 Task: Look for products in the category "More Meals & Sides" from Blount only.
Action: Mouse moved to (19, 143)
Screenshot: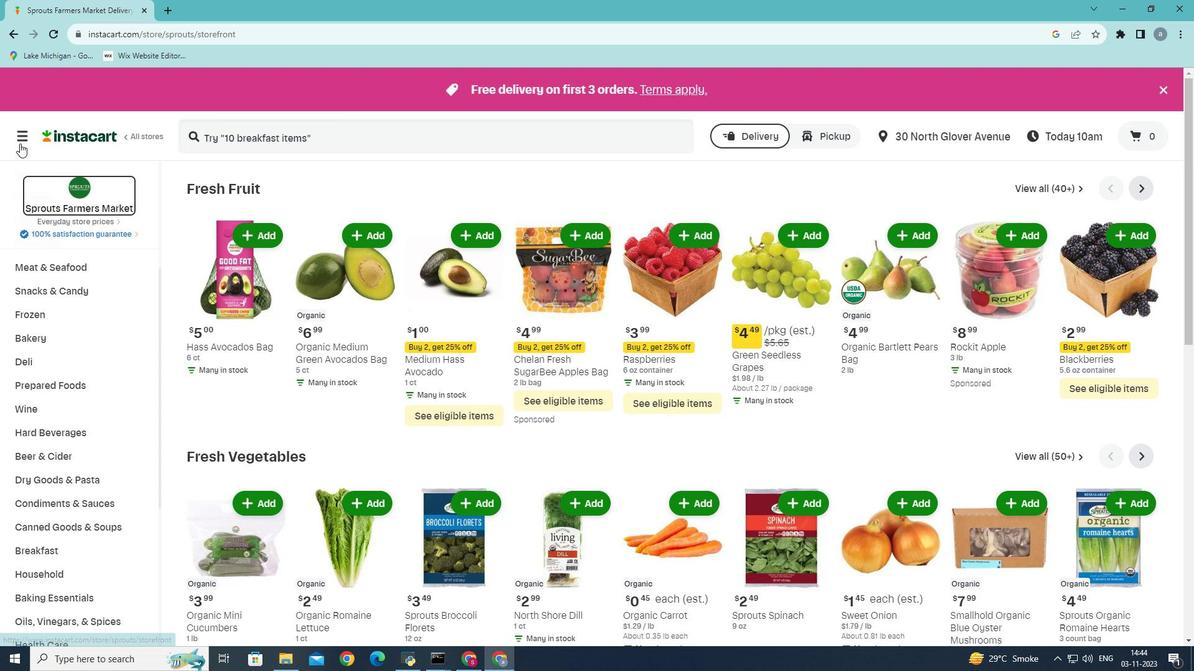 
Action: Mouse pressed left at (19, 143)
Screenshot: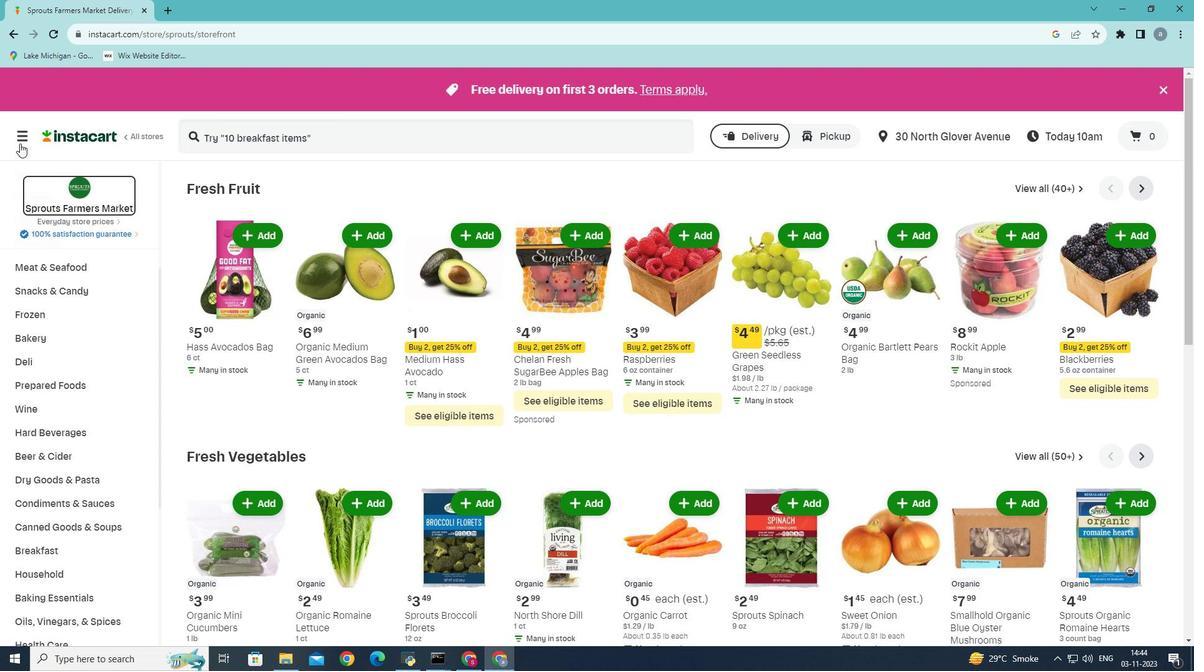 
Action: Mouse moved to (44, 337)
Screenshot: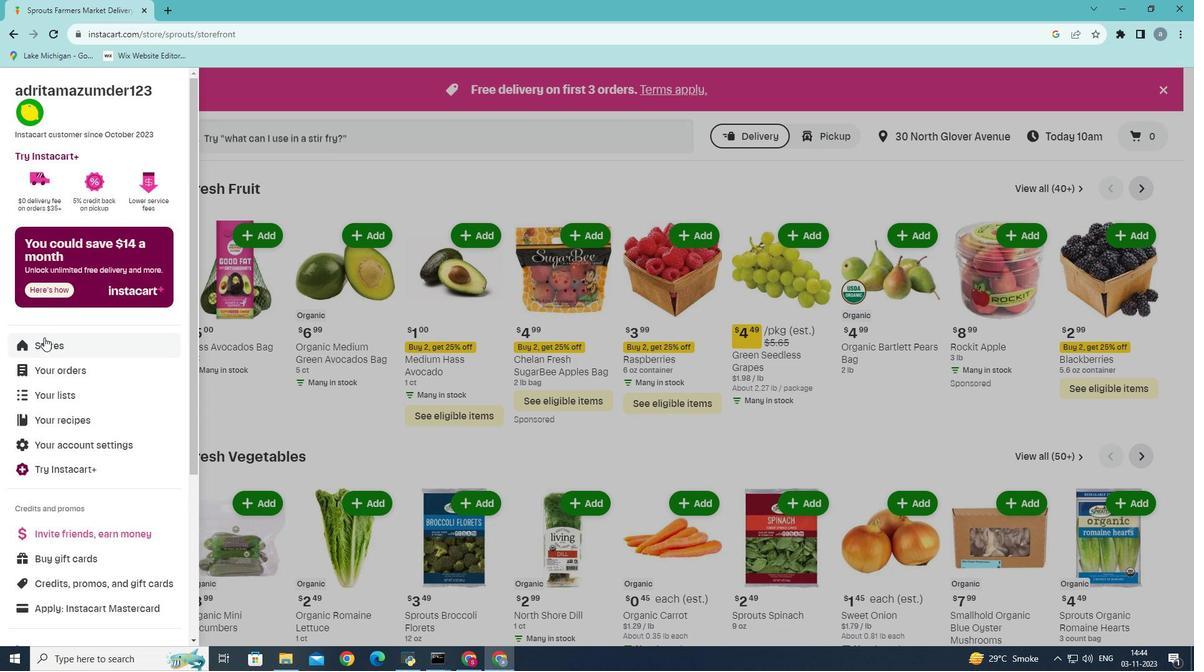 
Action: Mouse pressed left at (44, 337)
Screenshot: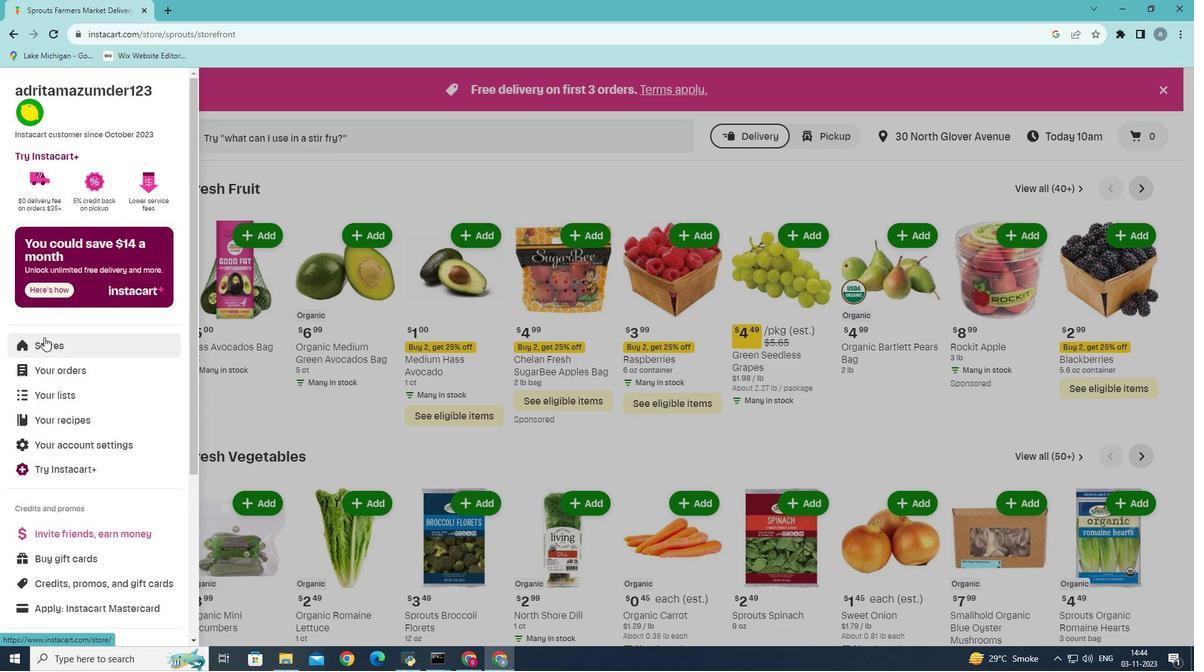 
Action: Mouse moved to (288, 149)
Screenshot: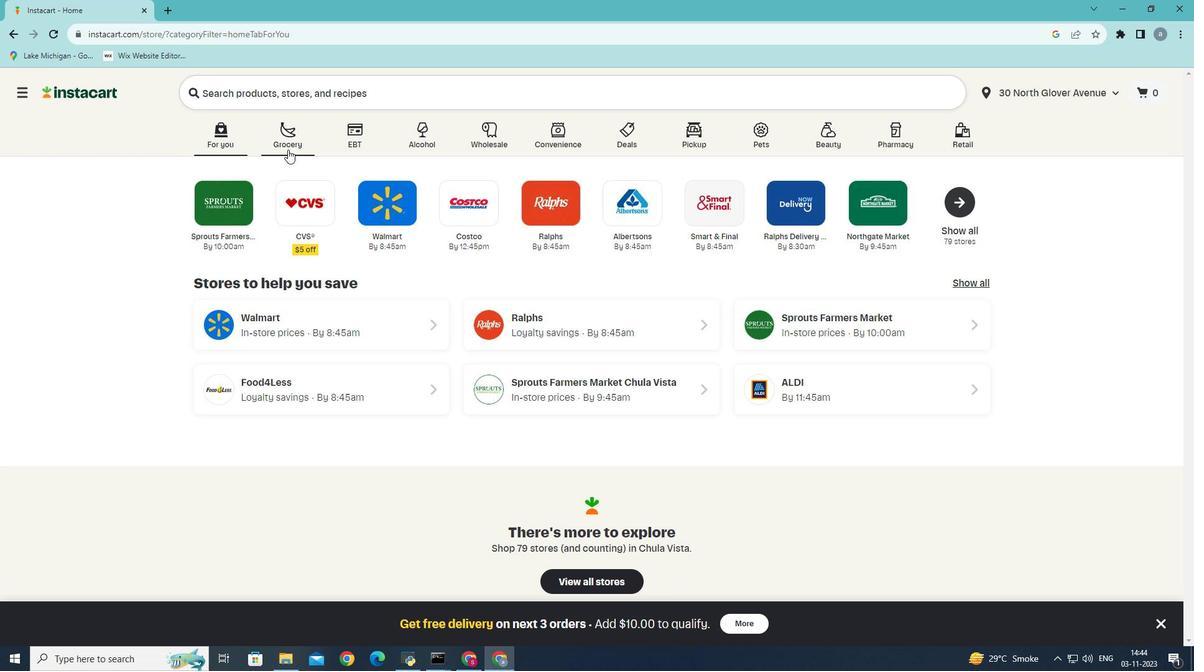 
Action: Mouse pressed left at (288, 149)
Screenshot: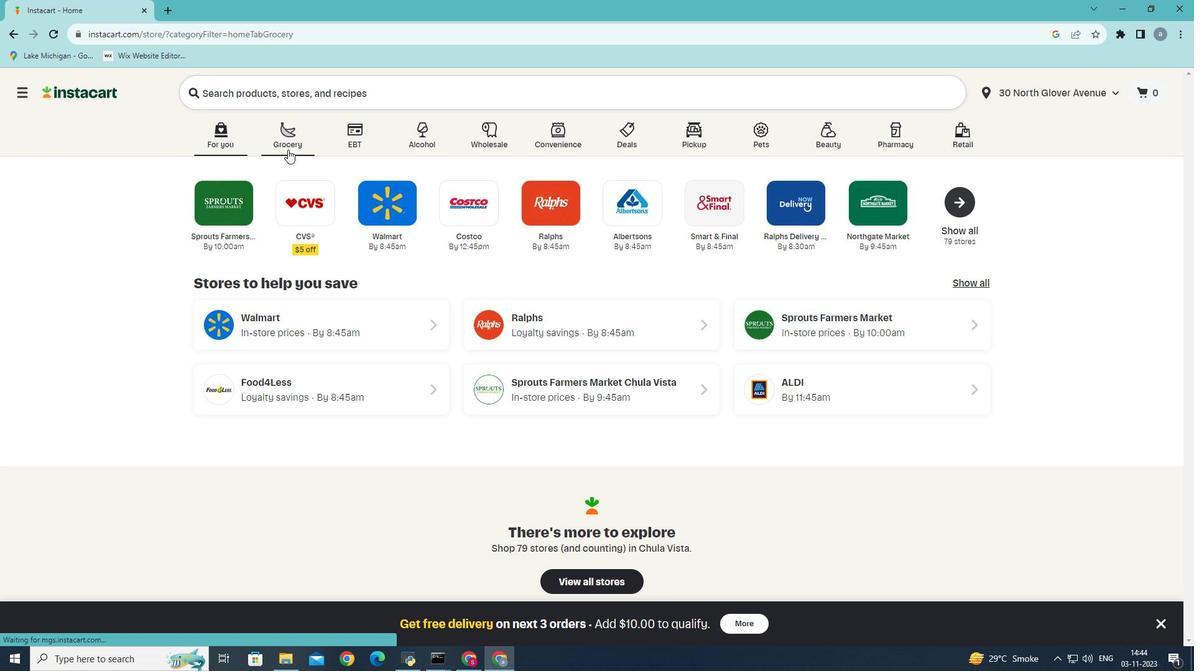 
Action: Mouse pressed left at (288, 149)
Screenshot: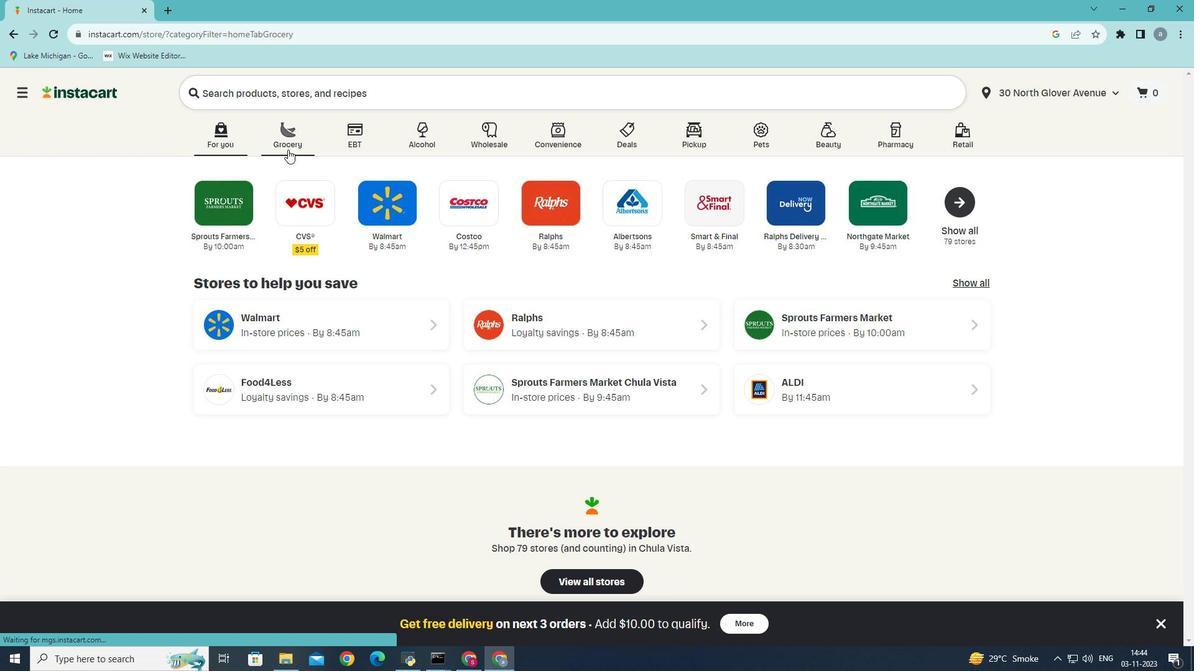 
Action: Mouse moved to (288, 358)
Screenshot: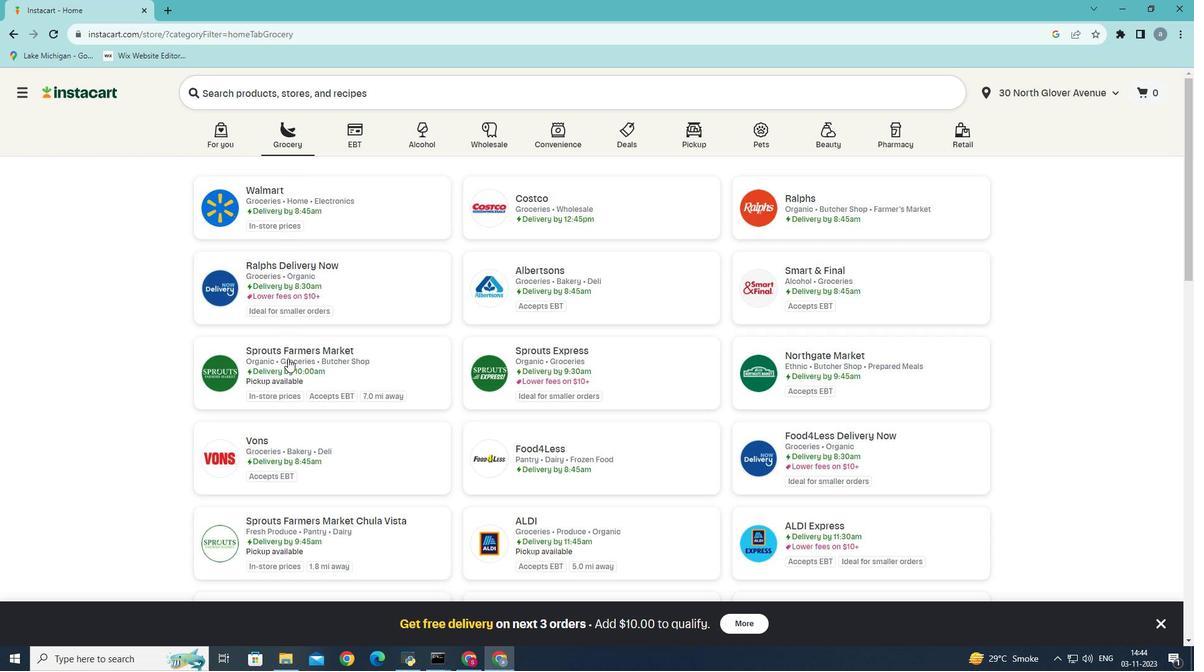 
Action: Mouse pressed left at (288, 358)
Screenshot: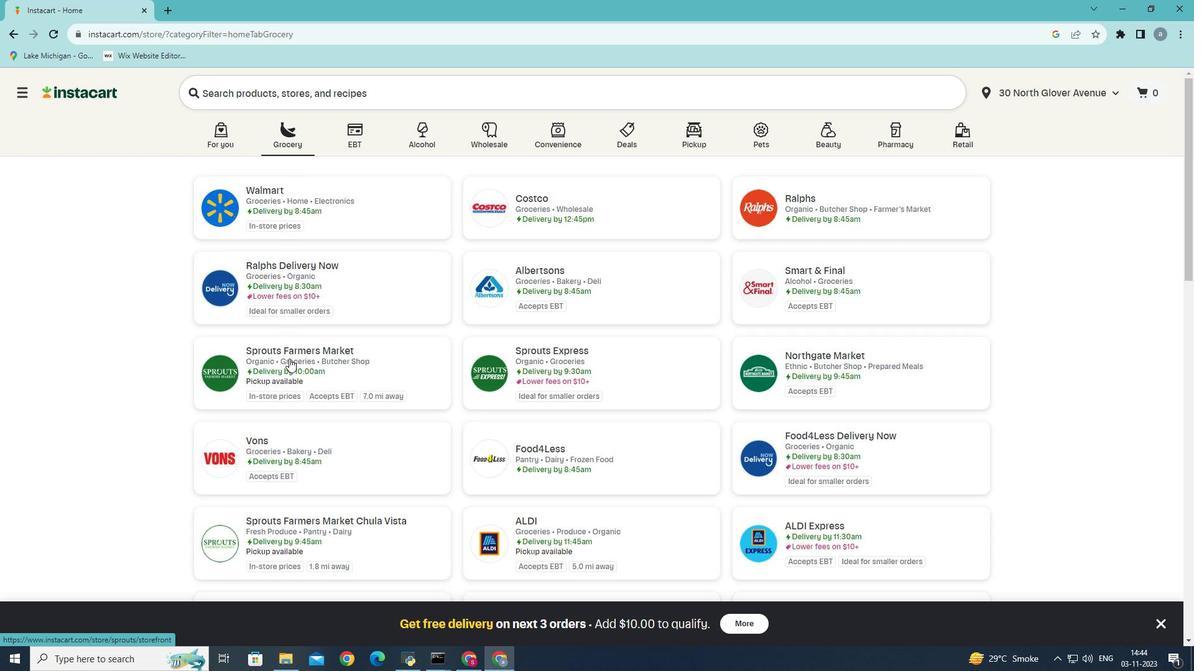 
Action: Mouse moved to (77, 561)
Screenshot: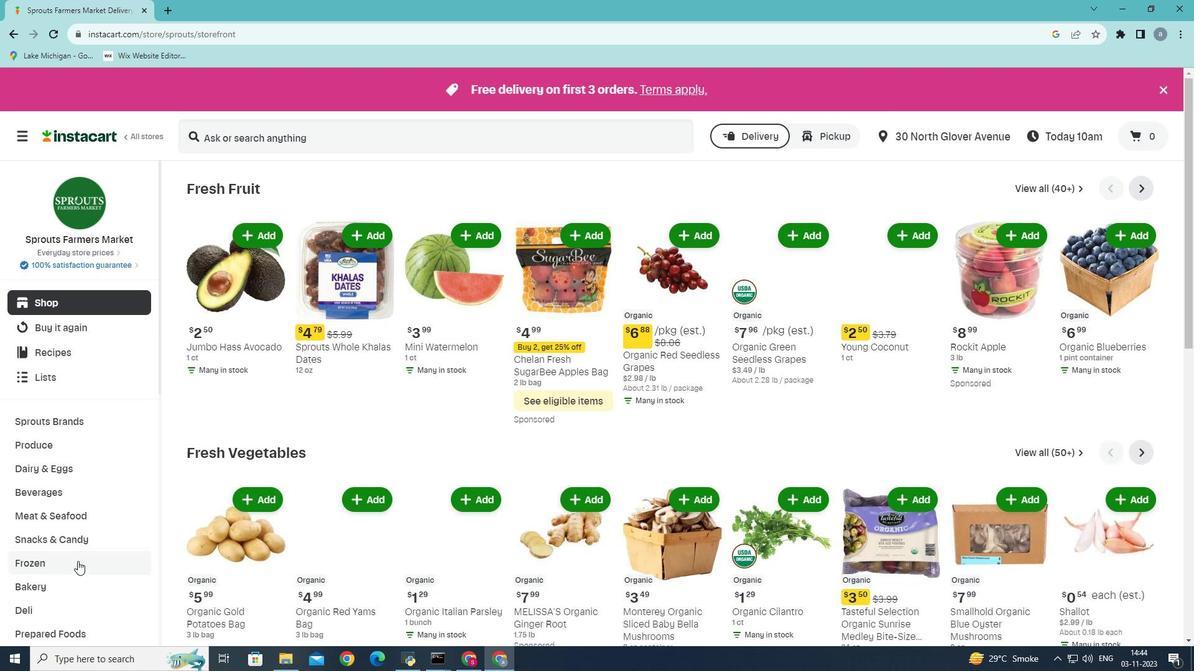 
Action: Mouse scrolled (77, 561) with delta (0, 0)
Screenshot: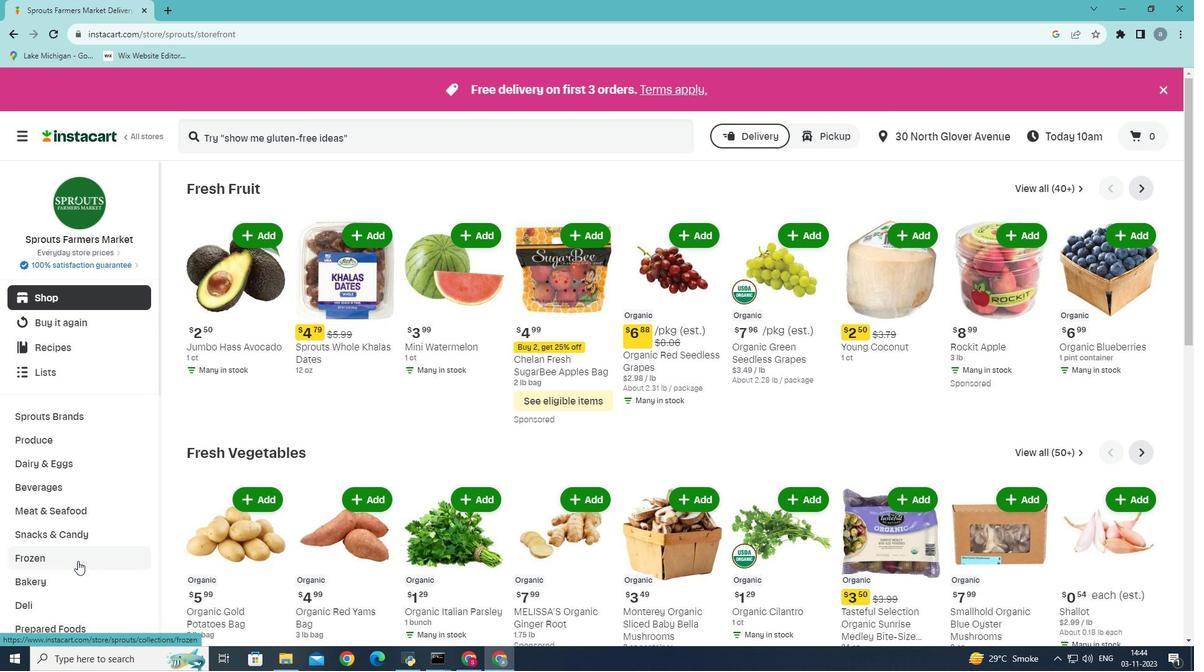
Action: Mouse moved to (65, 568)
Screenshot: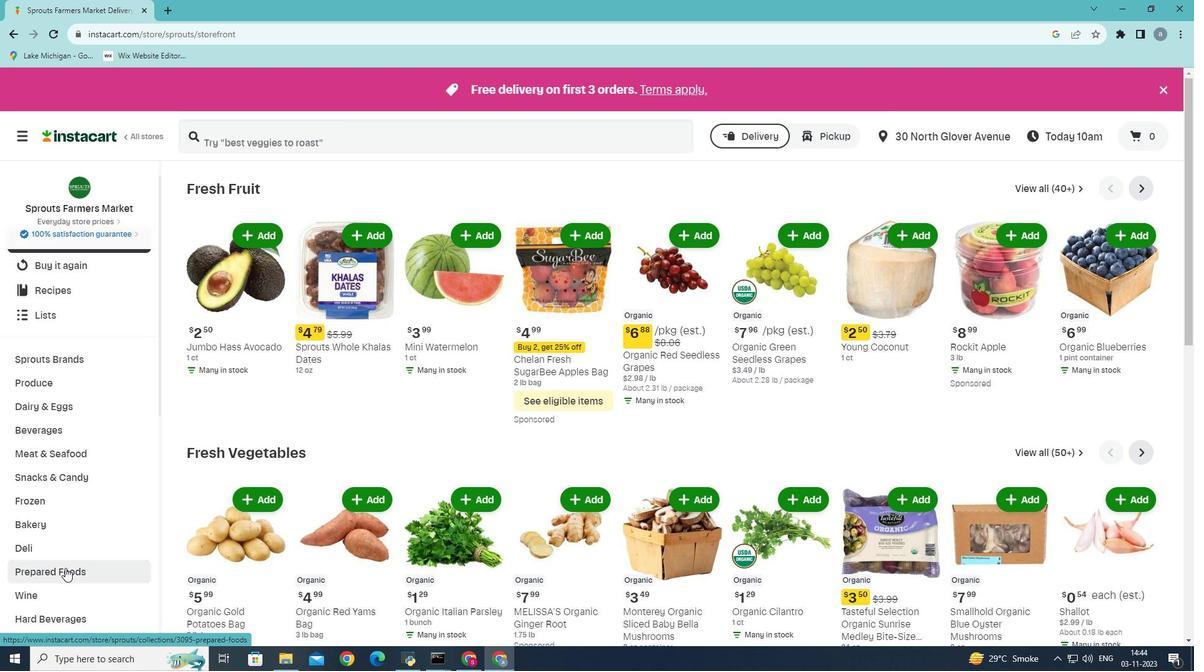 
Action: Mouse pressed left at (65, 568)
Screenshot: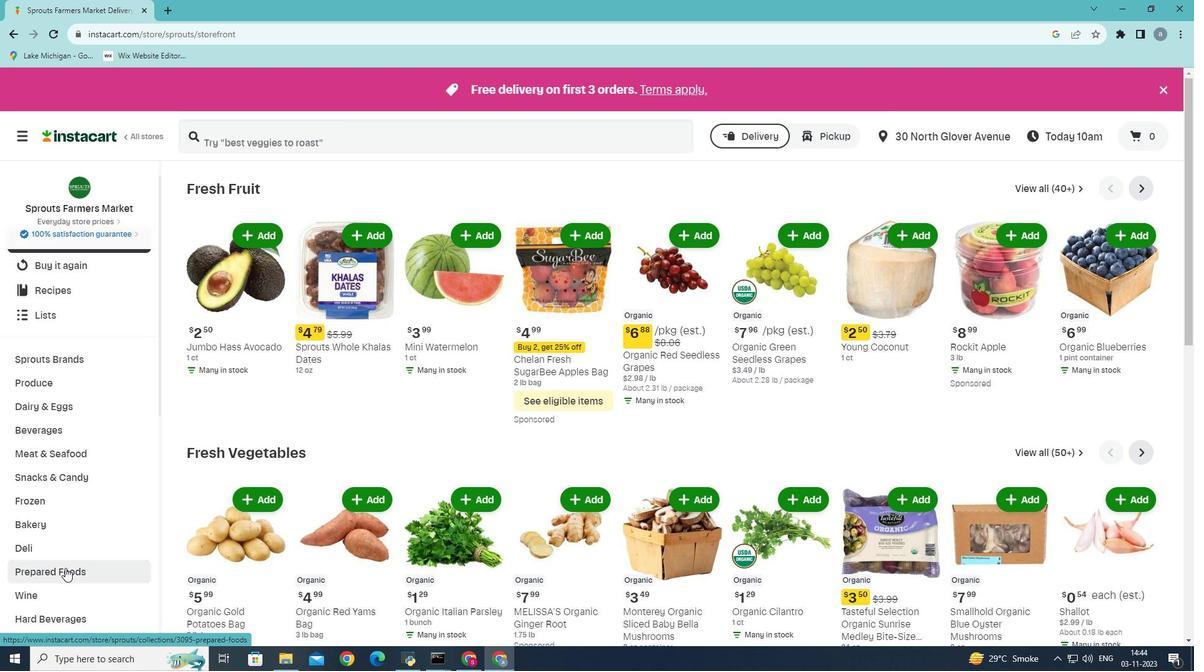 
Action: Mouse pressed left at (65, 568)
Screenshot: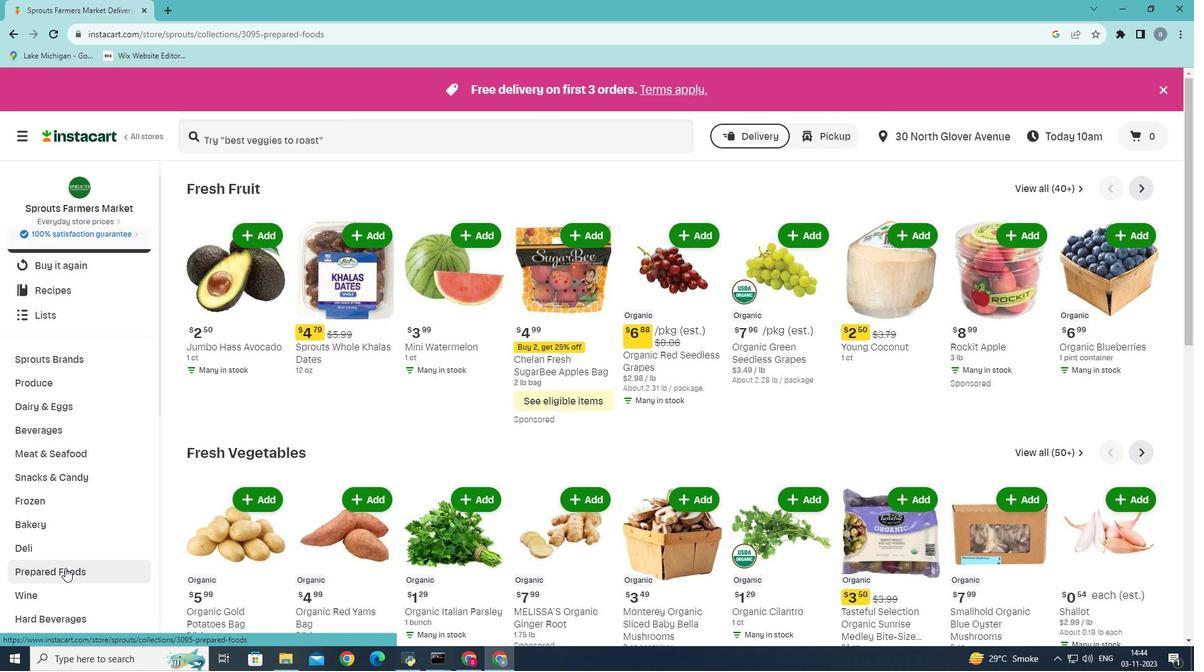 
Action: Mouse moved to (459, 222)
Screenshot: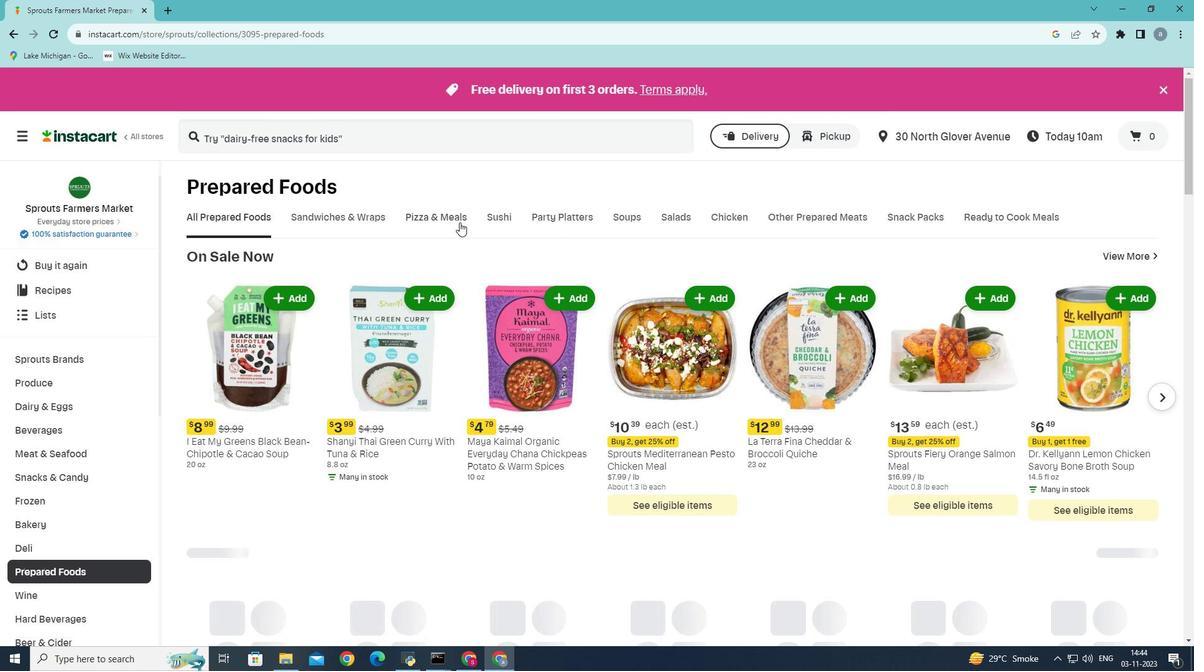 
Action: Mouse pressed left at (459, 222)
Screenshot: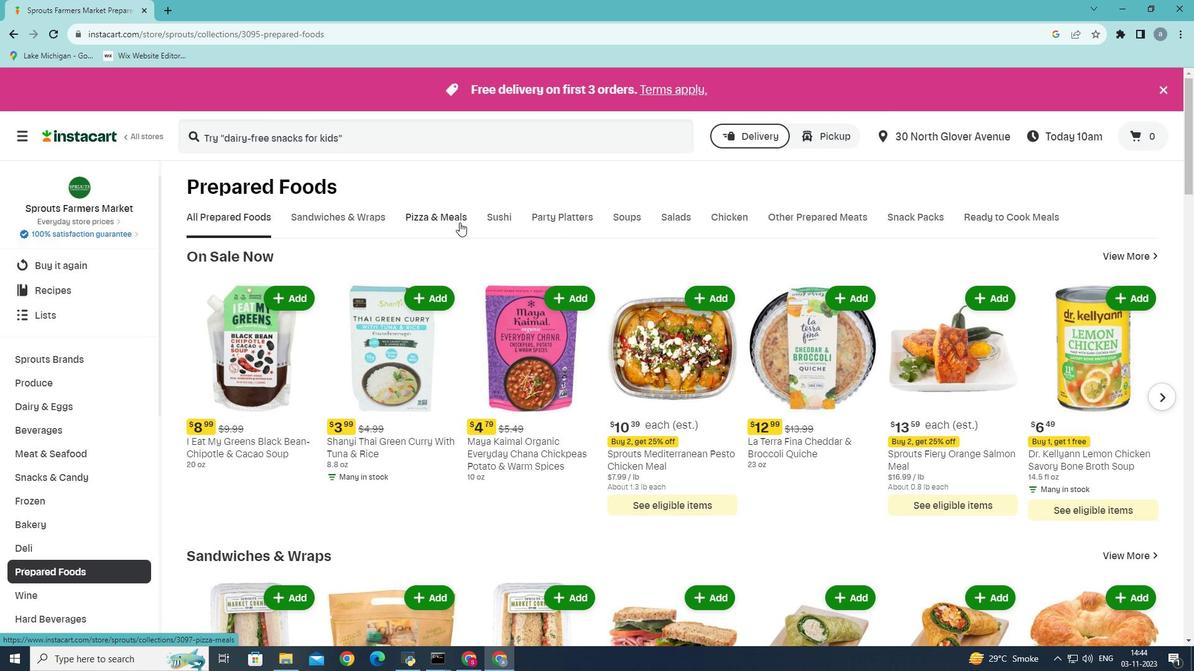 
Action: Mouse moved to (860, 268)
Screenshot: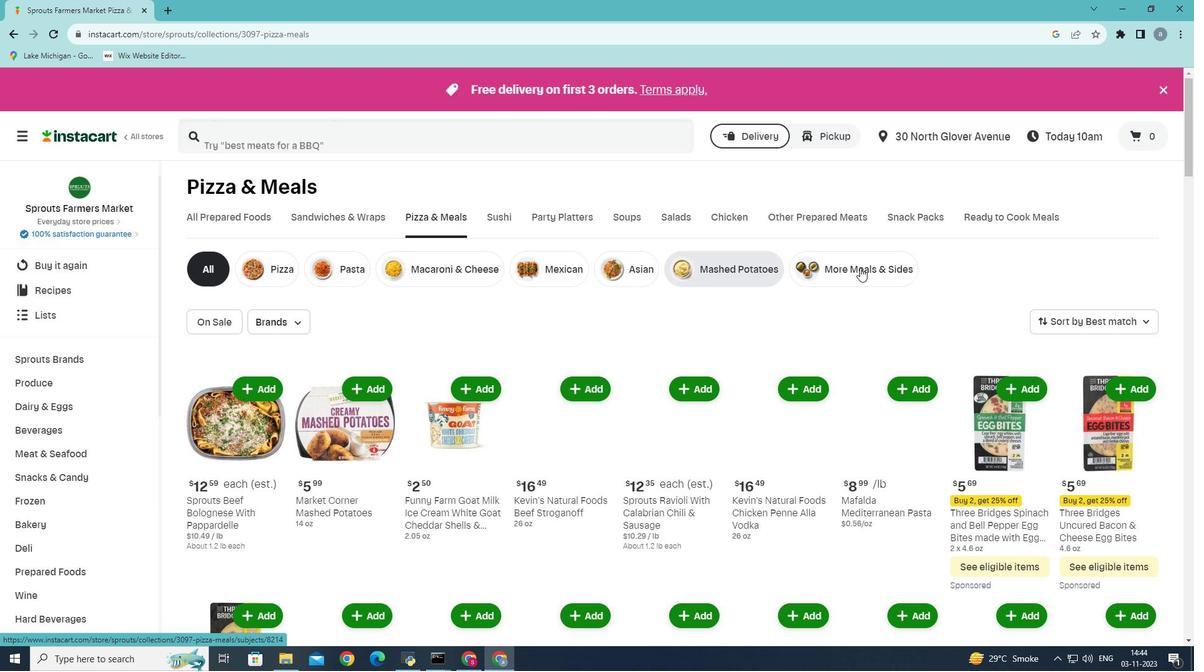 
Action: Mouse pressed left at (860, 268)
Screenshot: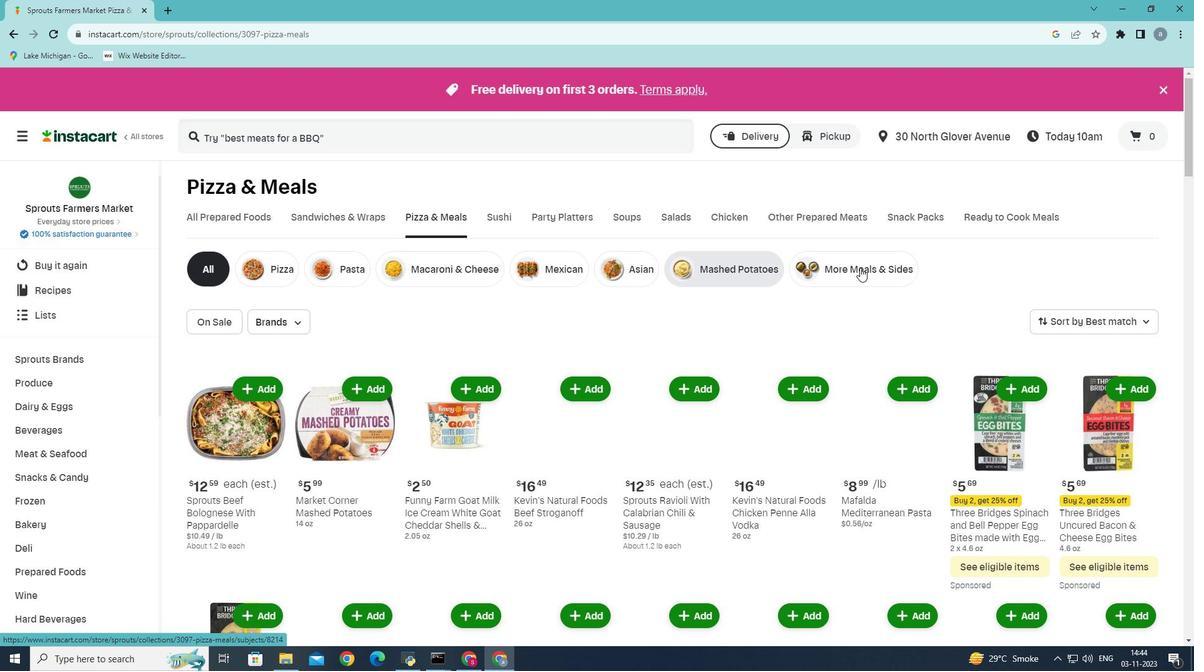 
Action: Mouse pressed left at (860, 268)
Screenshot: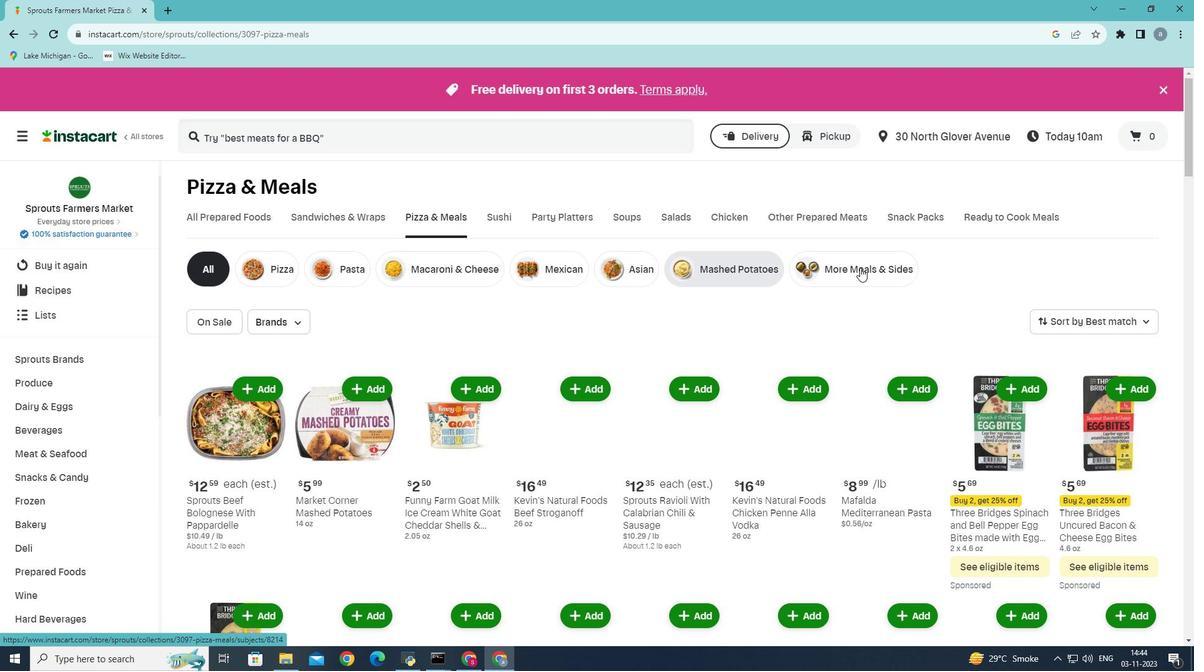 
Action: Mouse moved to (296, 322)
Screenshot: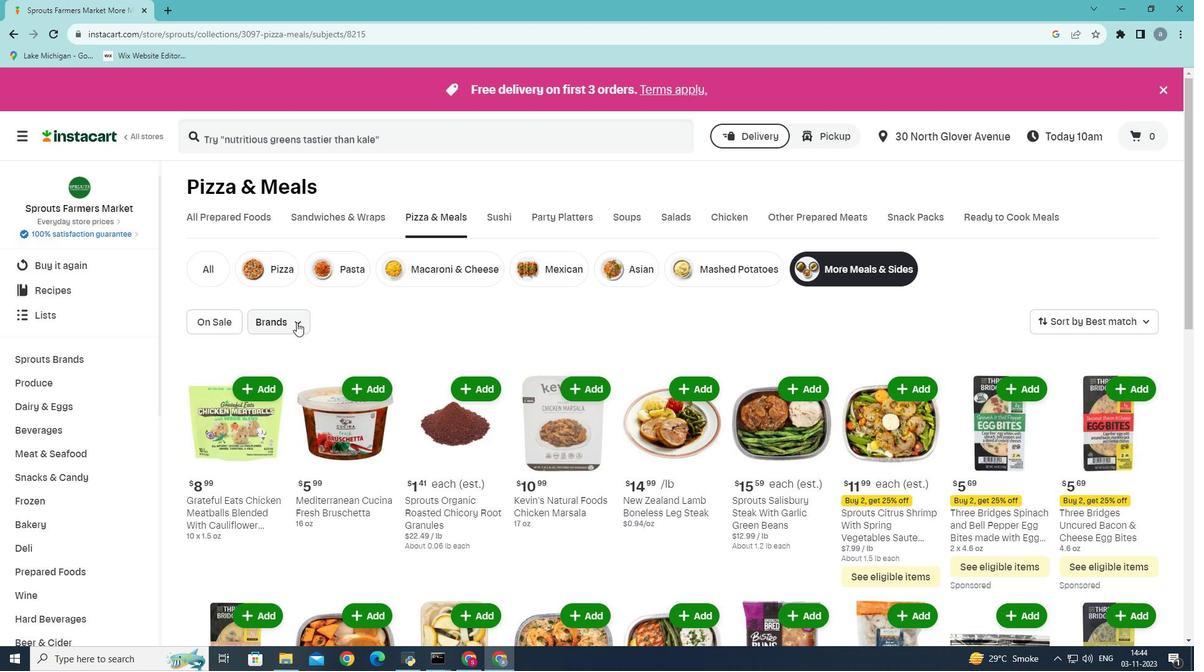 
Action: Mouse pressed left at (296, 322)
Screenshot: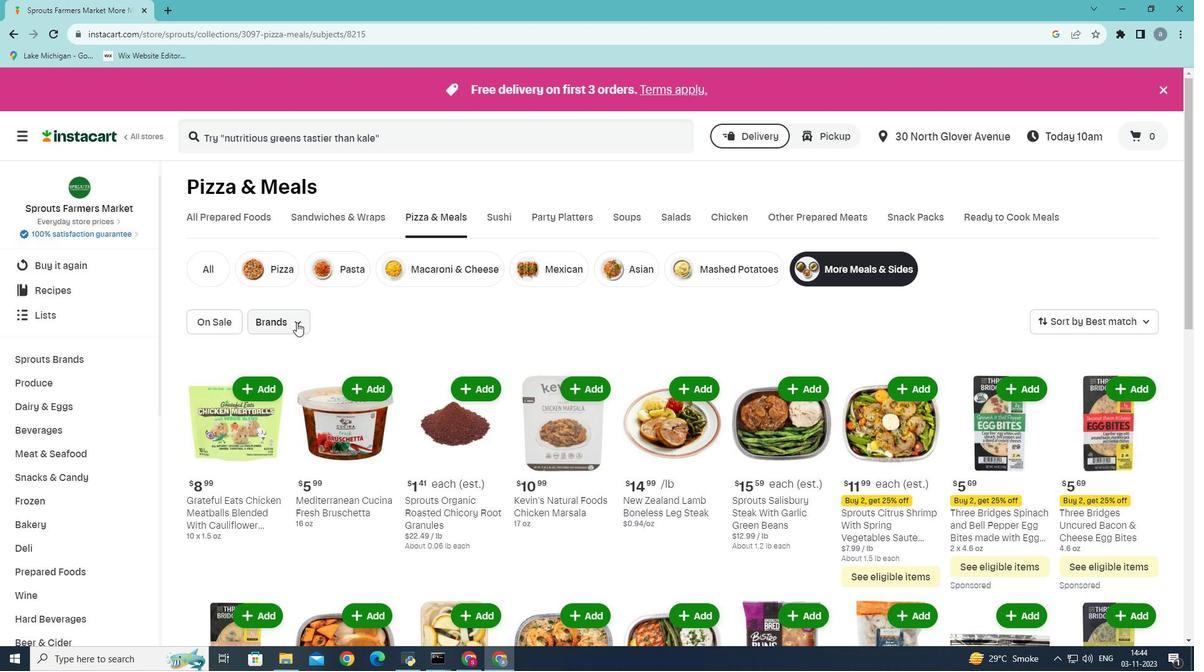 
Action: Mouse moved to (305, 465)
Screenshot: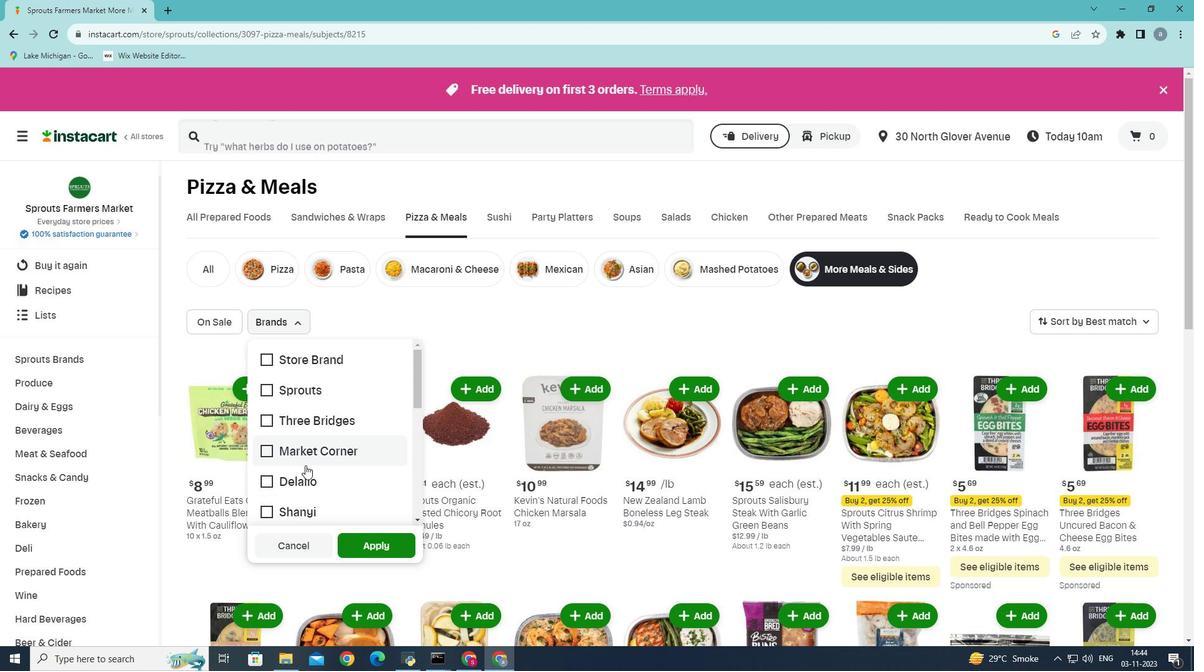
Action: Mouse scrolled (305, 465) with delta (0, 0)
Screenshot: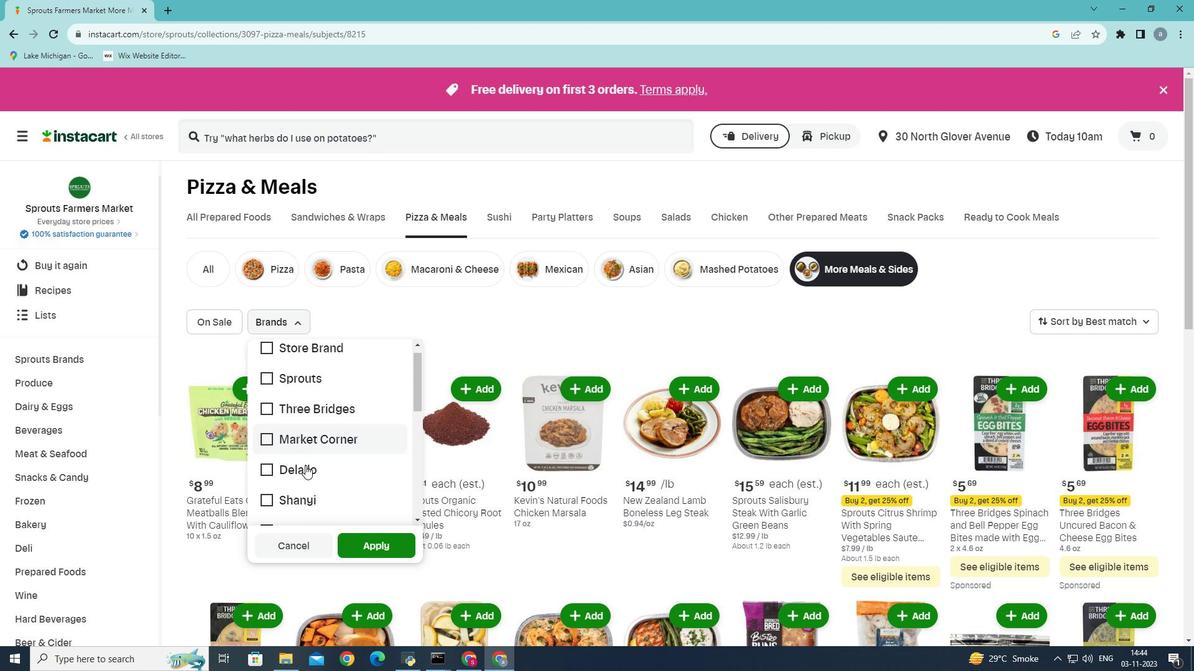 
Action: Mouse scrolled (305, 465) with delta (0, 0)
Screenshot: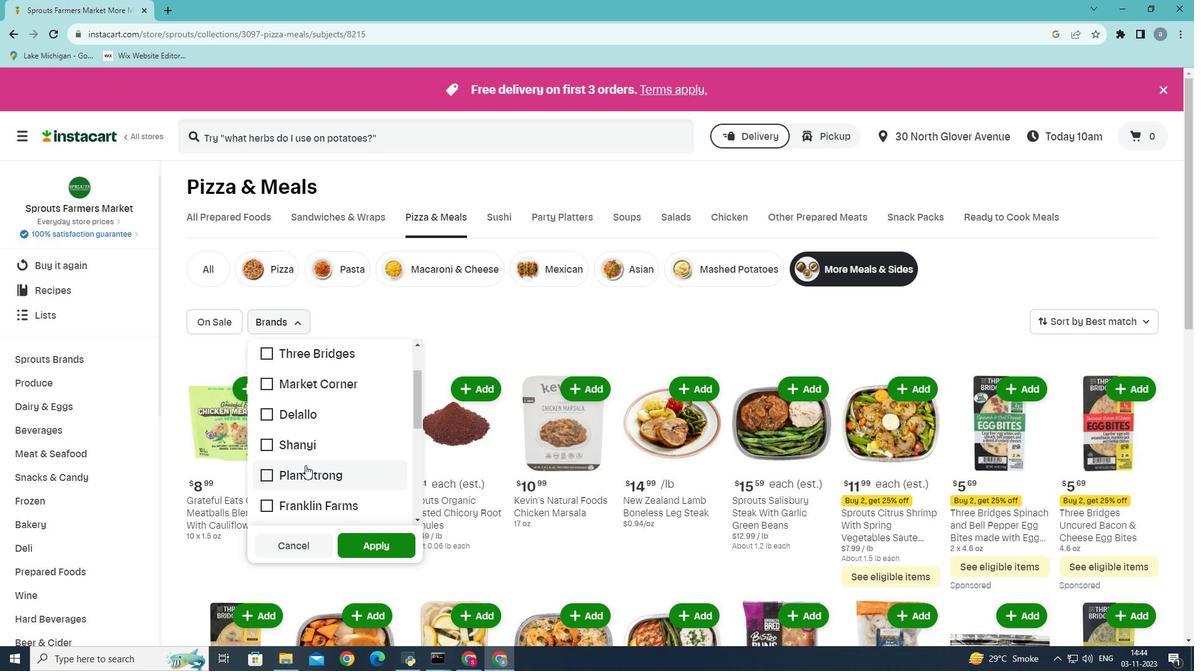 
Action: Mouse scrolled (305, 465) with delta (0, 0)
Screenshot: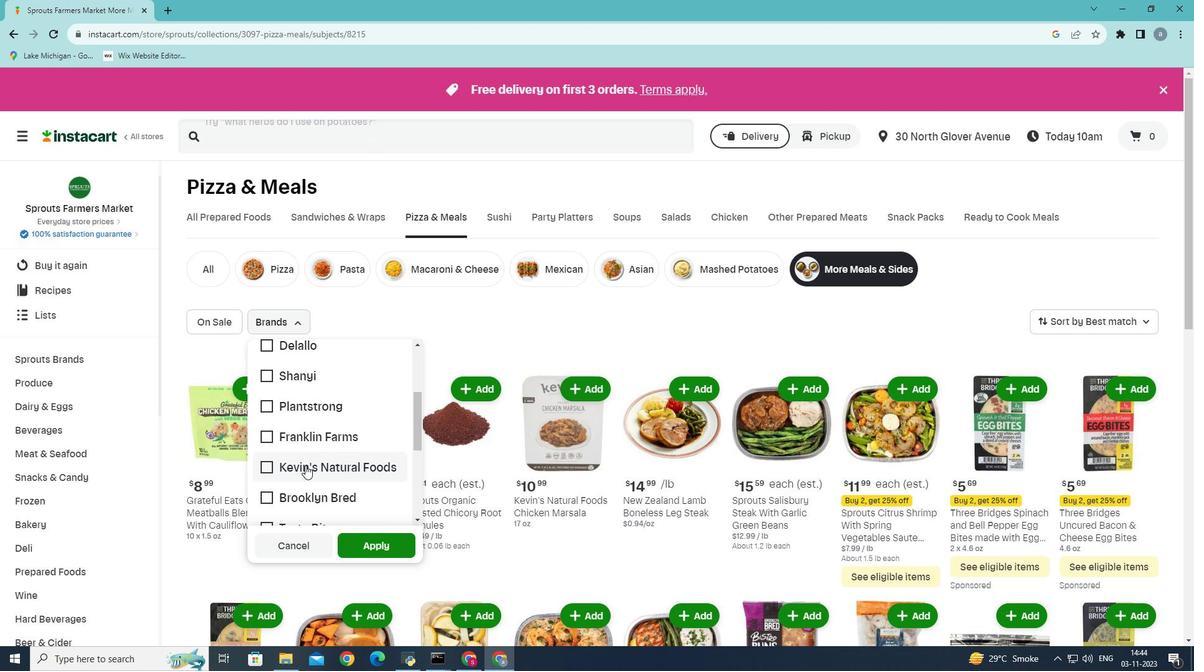 
Action: Mouse moved to (306, 464)
Screenshot: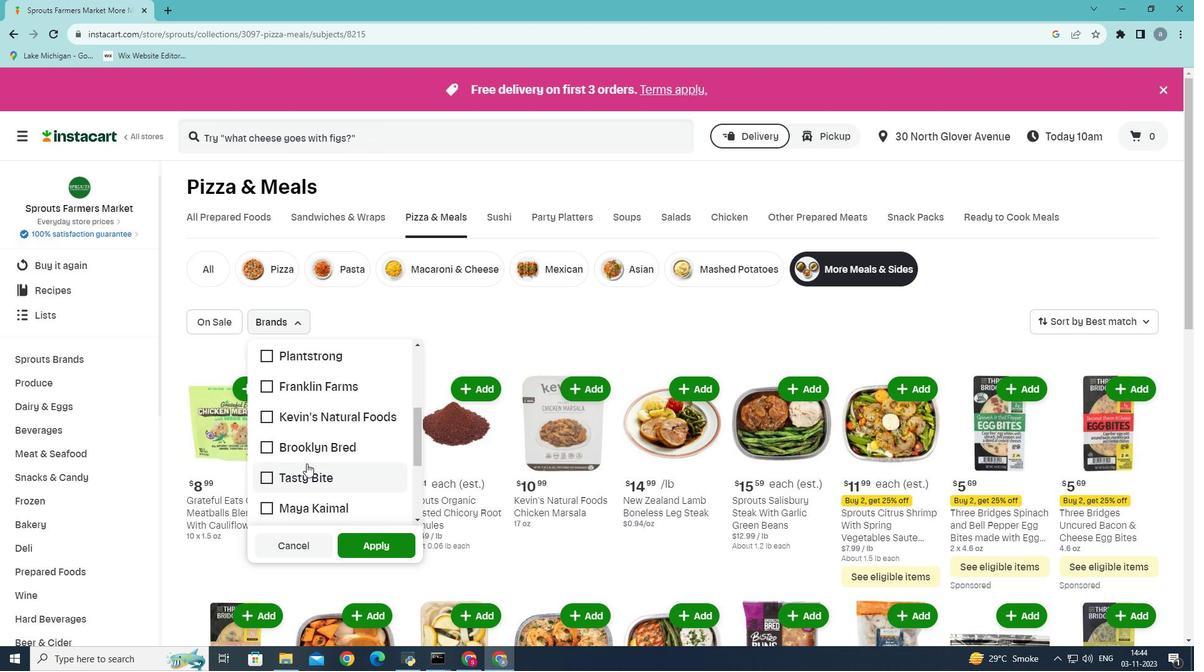 
Action: Mouse scrolled (306, 463) with delta (0, 0)
Screenshot: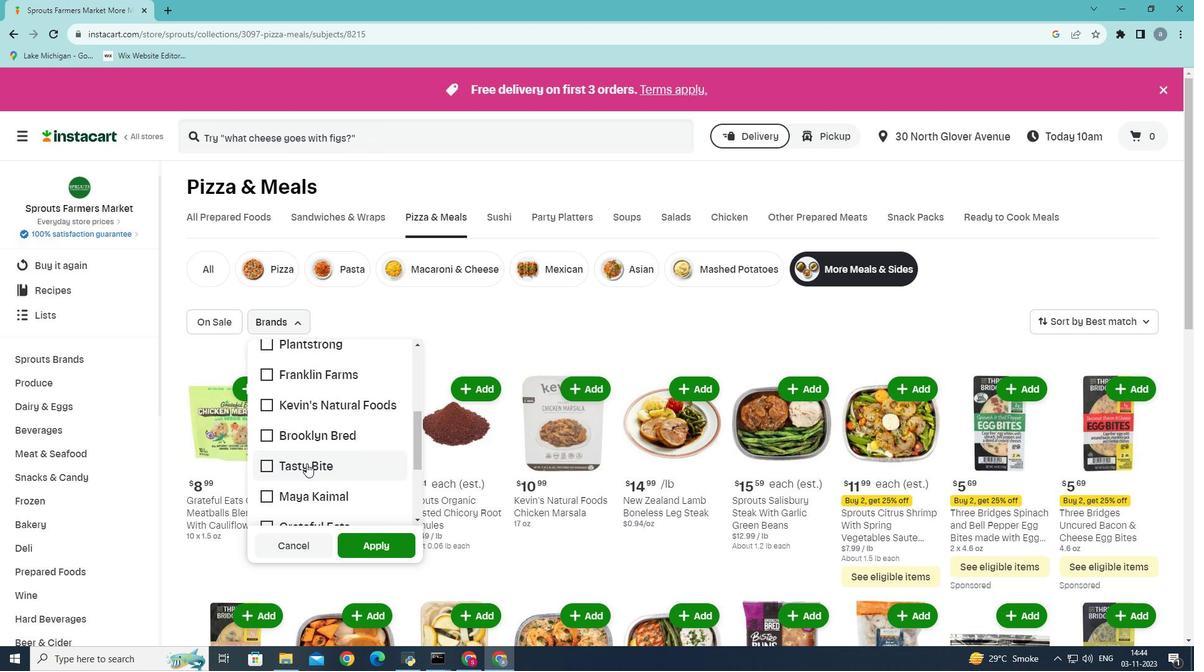 
Action: Mouse scrolled (306, 463) with delta (0, 0)
Screenshot: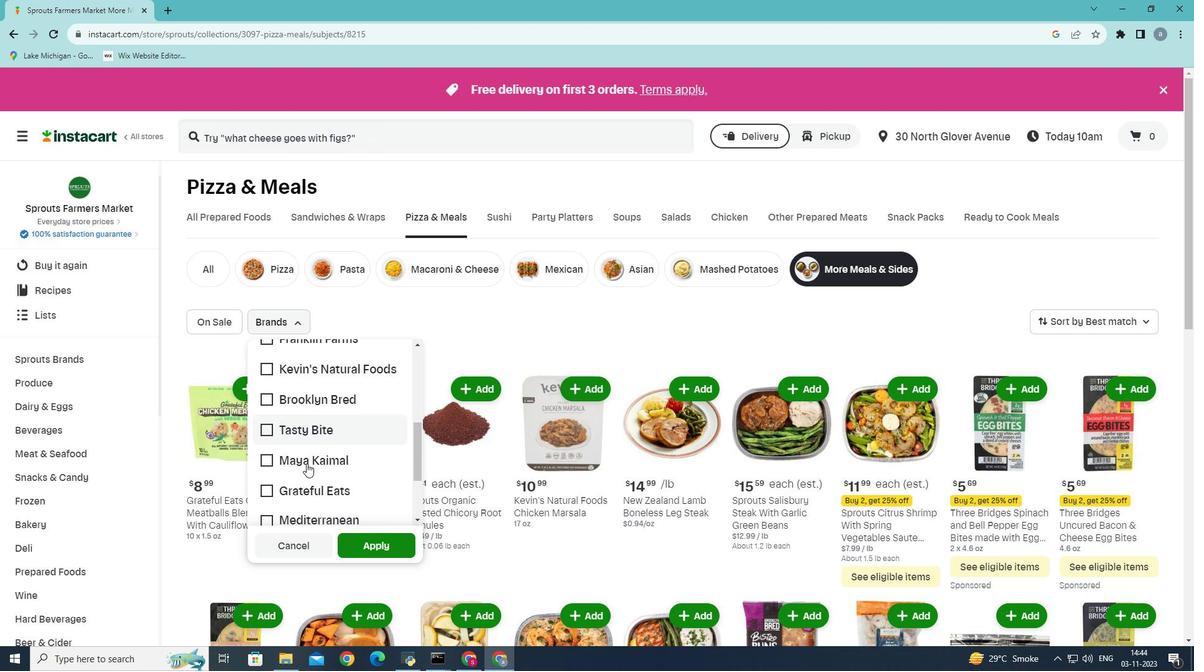 
Action: Mouse moved to (307, 464)
Screenshot: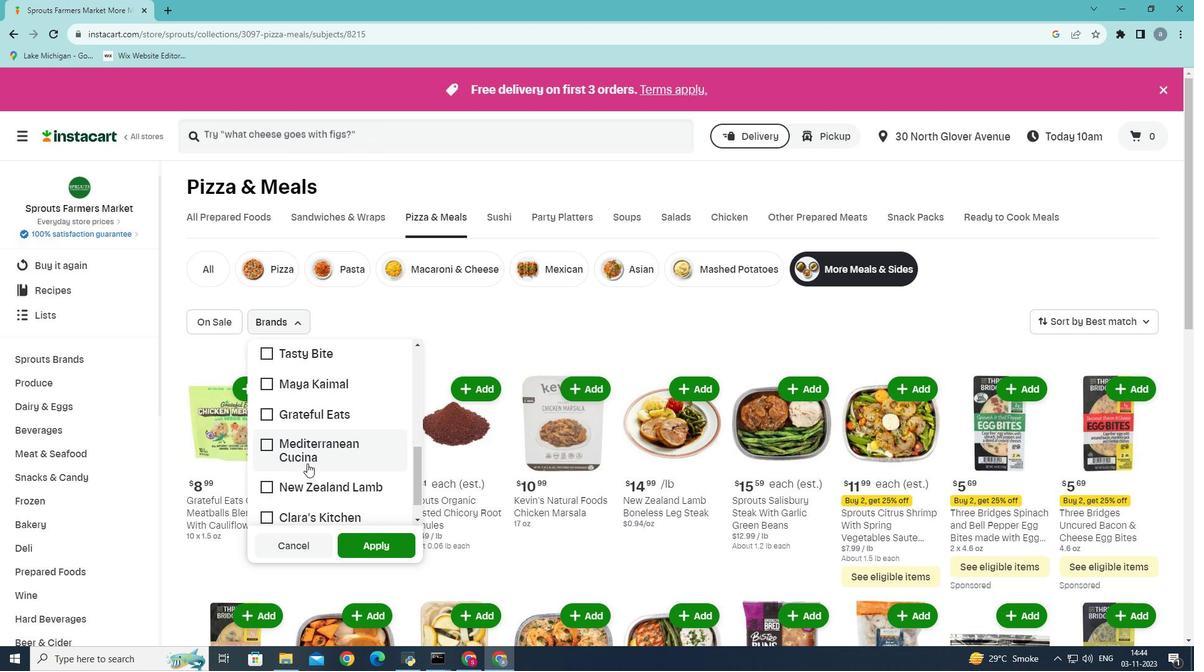 
Action: Mouse scrolled (307, 463) with delta (0, 0)
Screenshot: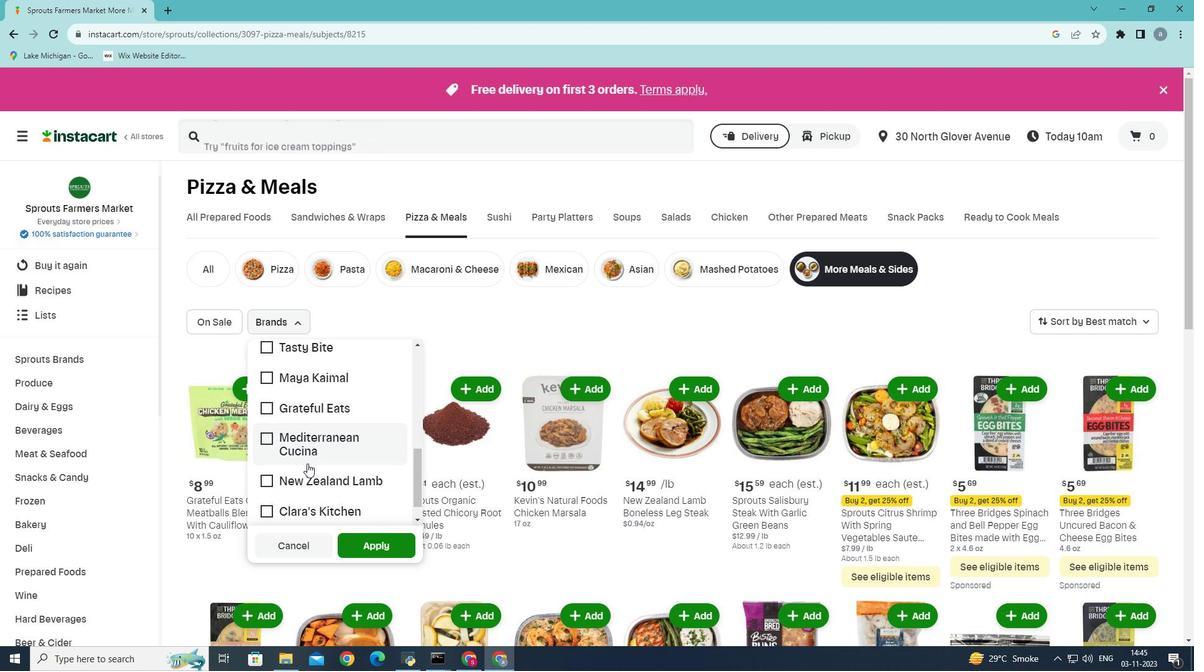 
Action: Mouse scrolled (307, 463) with delta (0, 0)
Screenshot: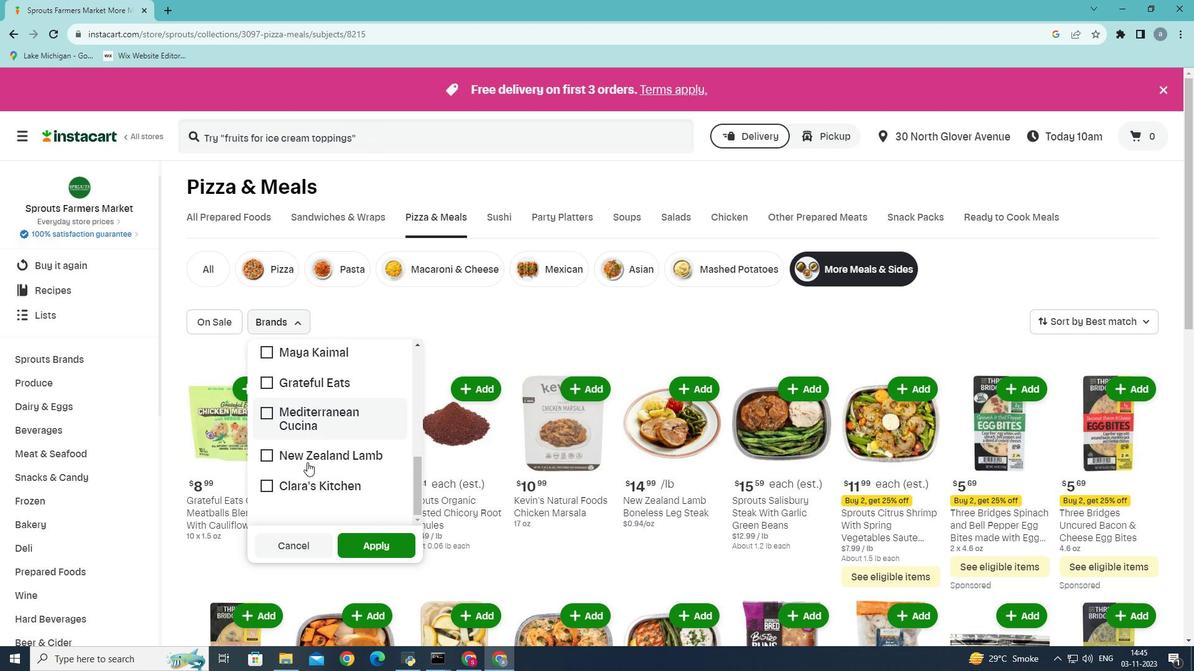 
Action: Mouse moved to (309, 462)
Screenshot: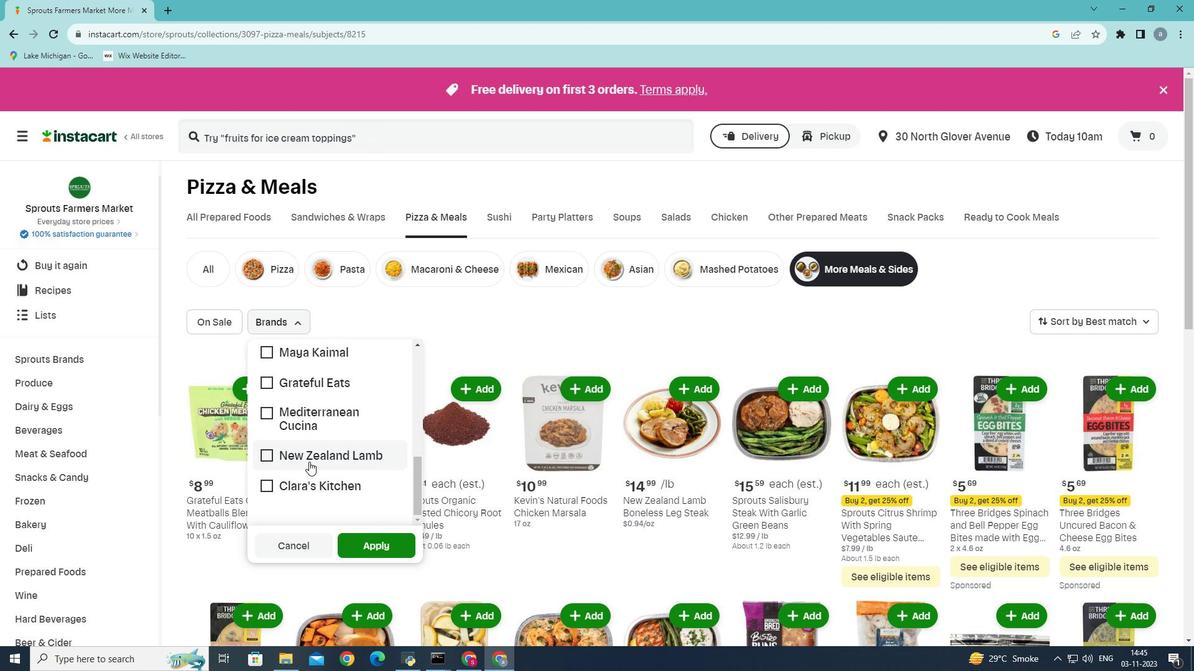 
Action: Mouse scrolled (309, 462) with delta (0, 0)
Screenshot: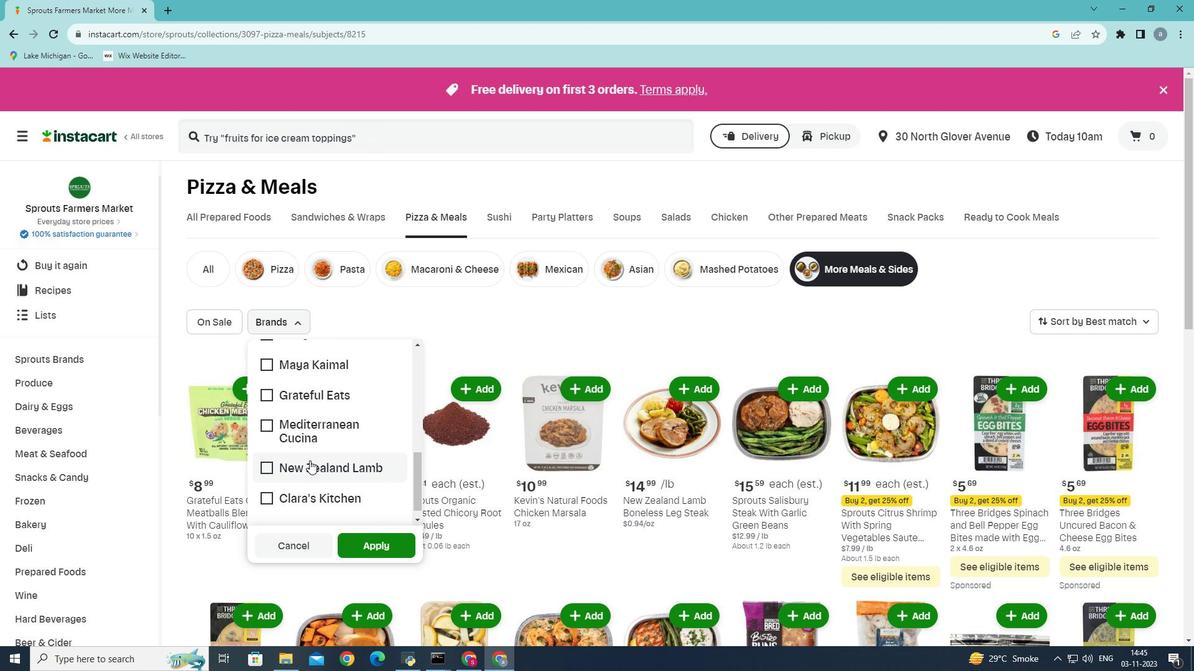 
Action: Mouse moved to (310, 460)
Screenshot: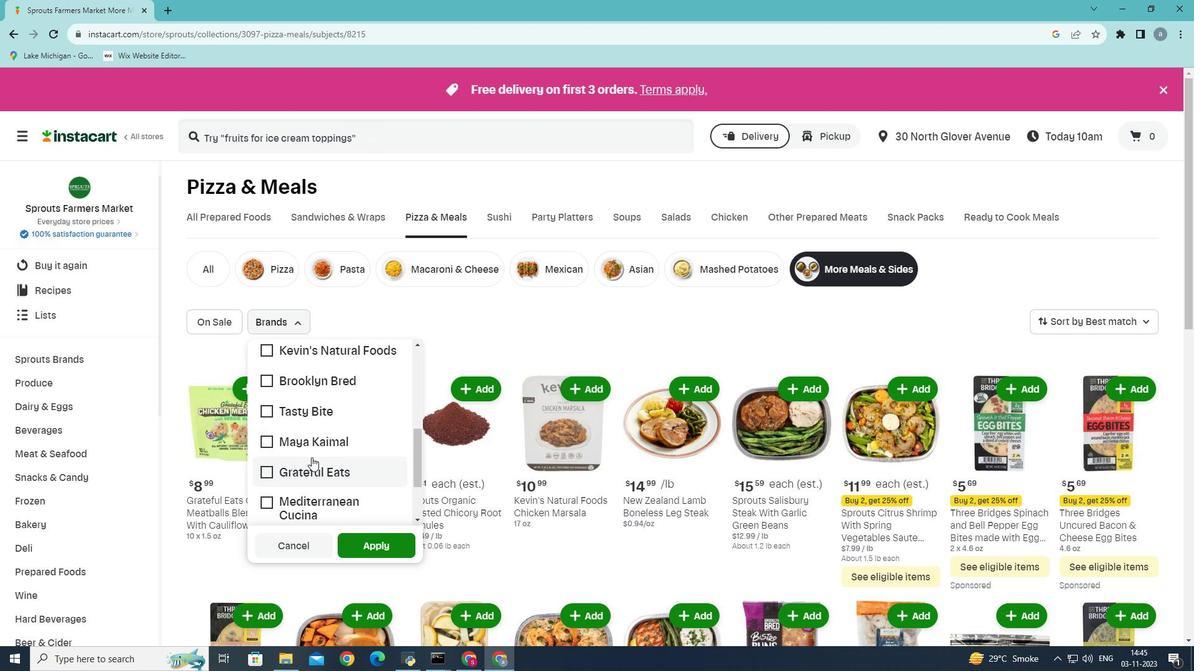 
Action: Mouse scrolled (310, 460) with delta (0, 0)
Screenshot: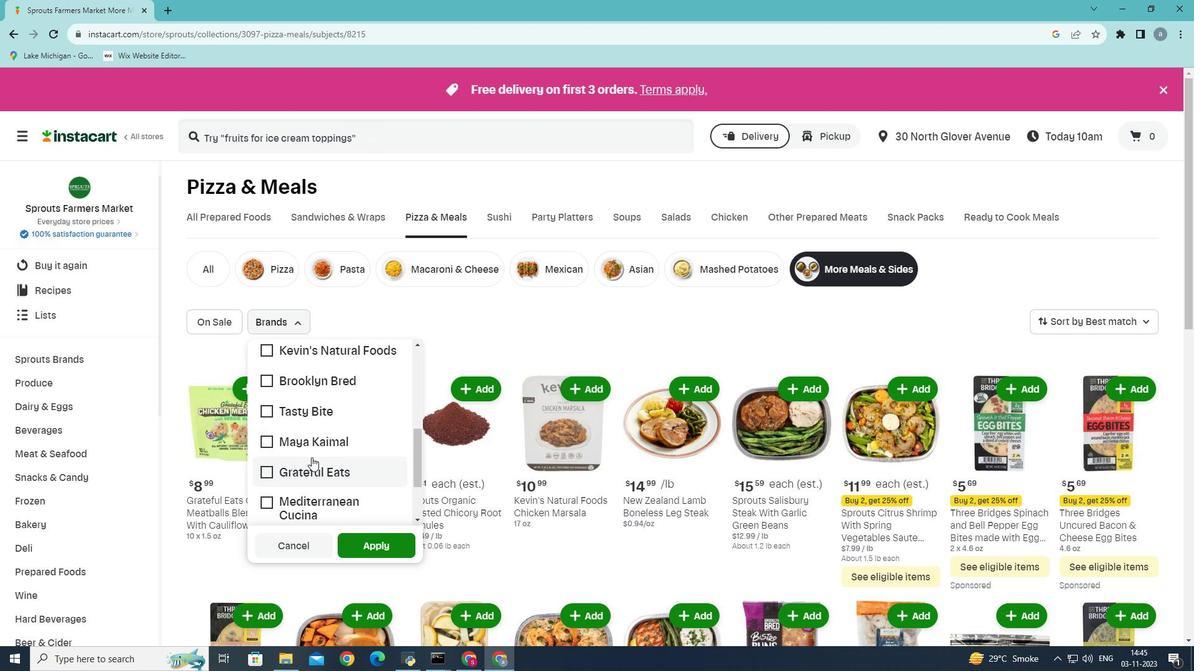 
Action: Mouse moved to (314, 454)
Screenshot: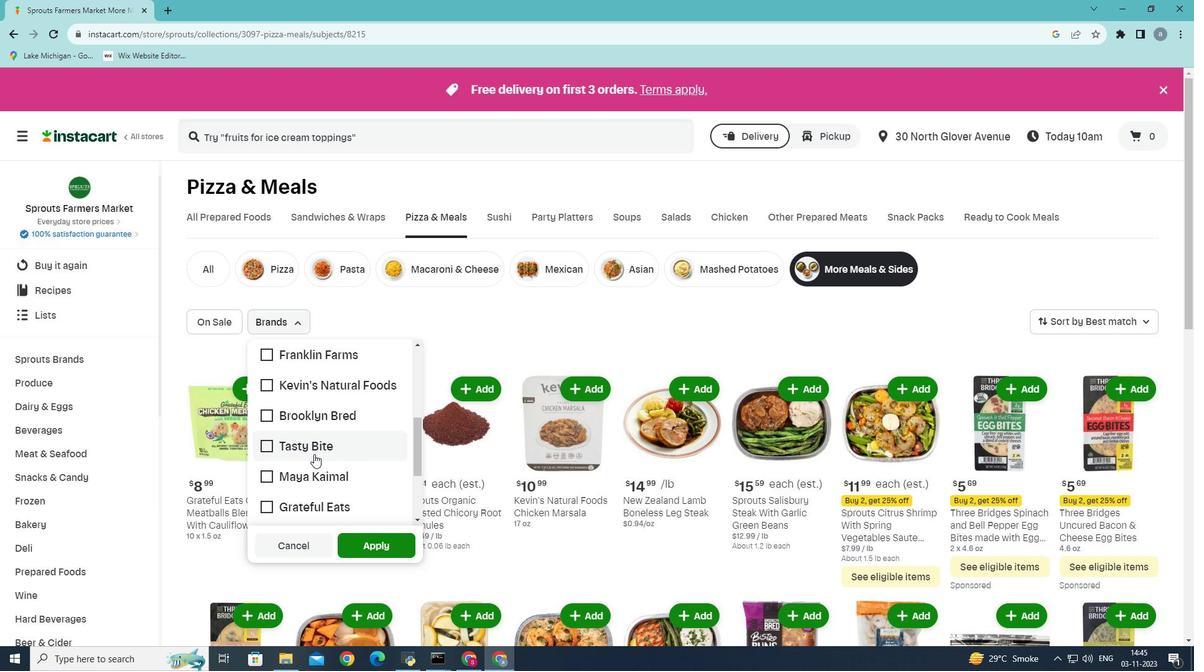 
Action: Mouse scrolled (314, 455) with delta (0, 0)
Screenshot: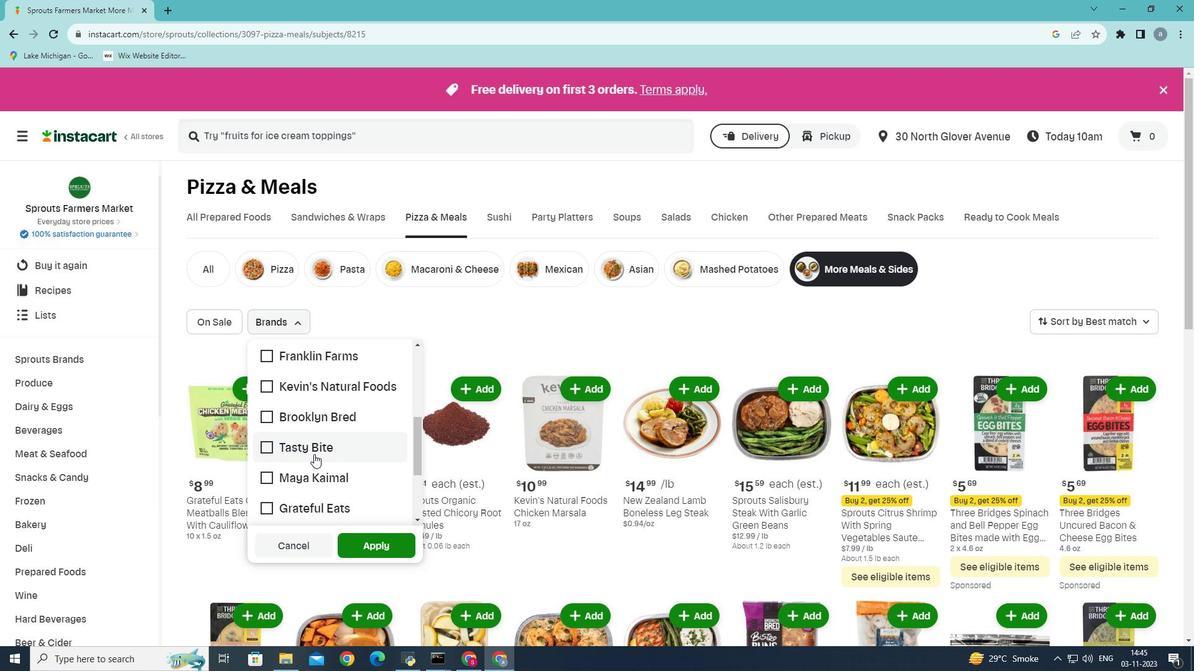 
Action: Mouse moved to (314, 453)
Screenshot: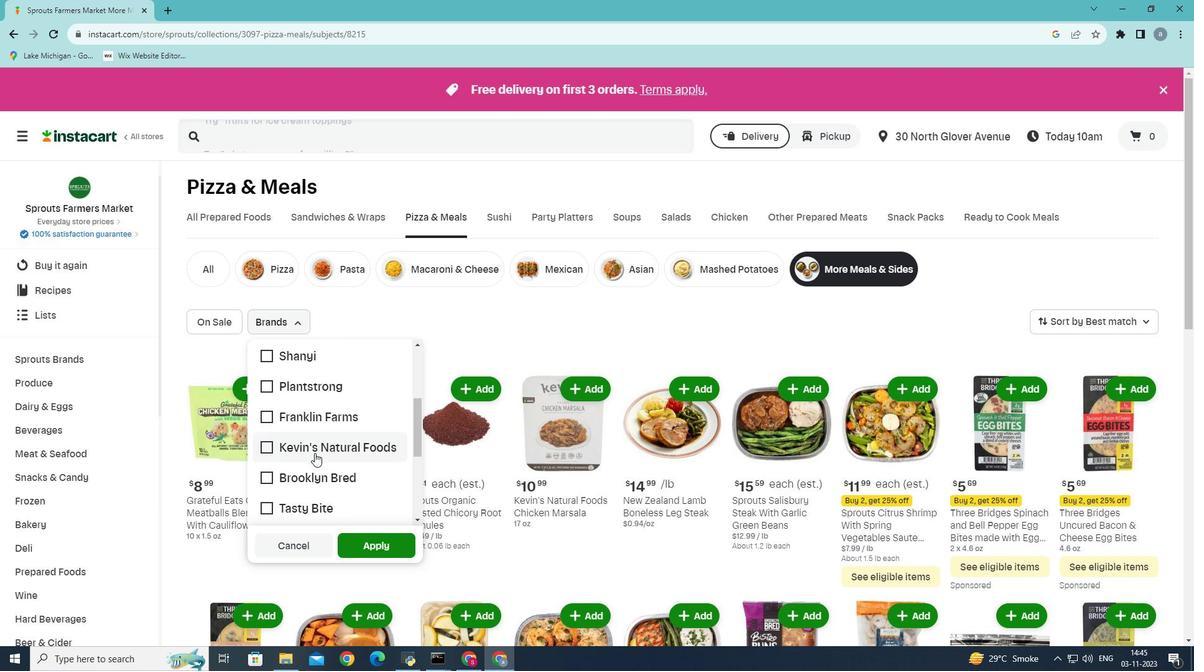 
Action: Mouse scrolled (314, 454) with delta (0, 0)
Screenshot: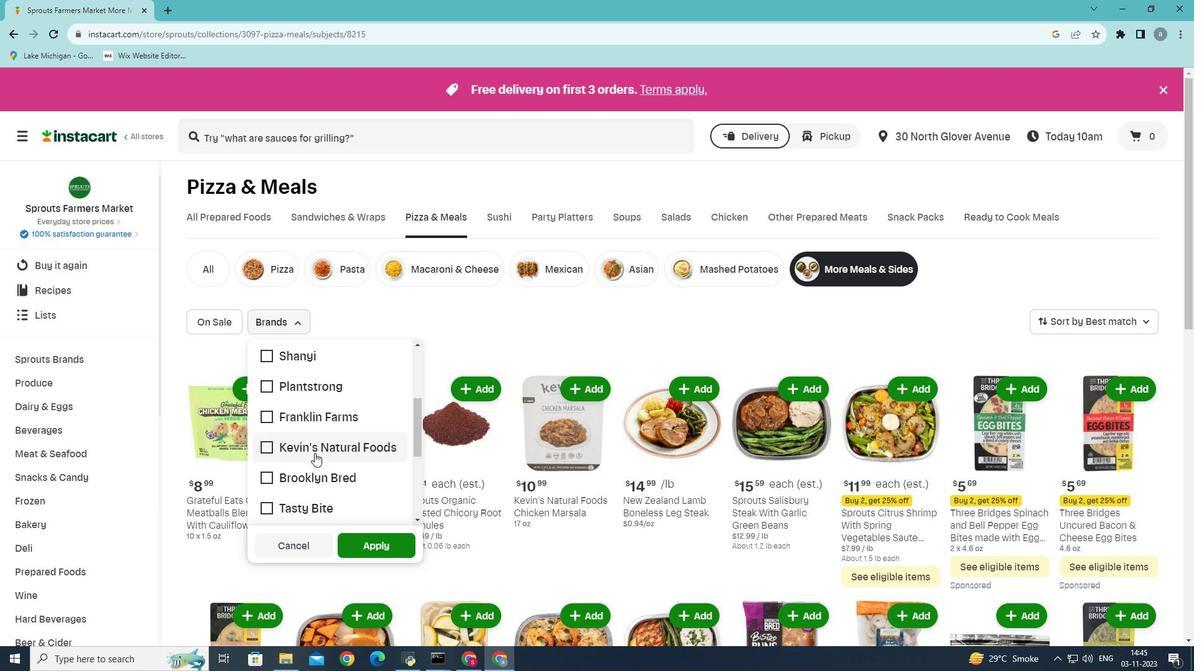 
Action: Mouse scrolled (314, 454) with delta (0, 0)
Screenshot: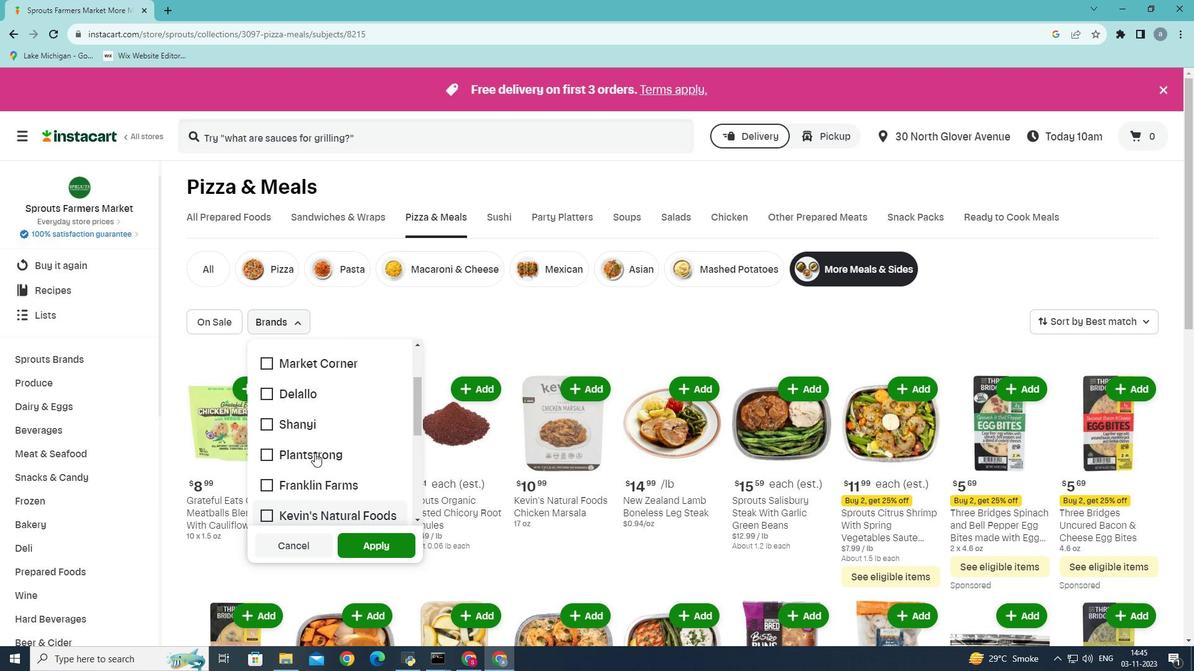 
Action: Mouse moved to (316, 452)
Screenshot: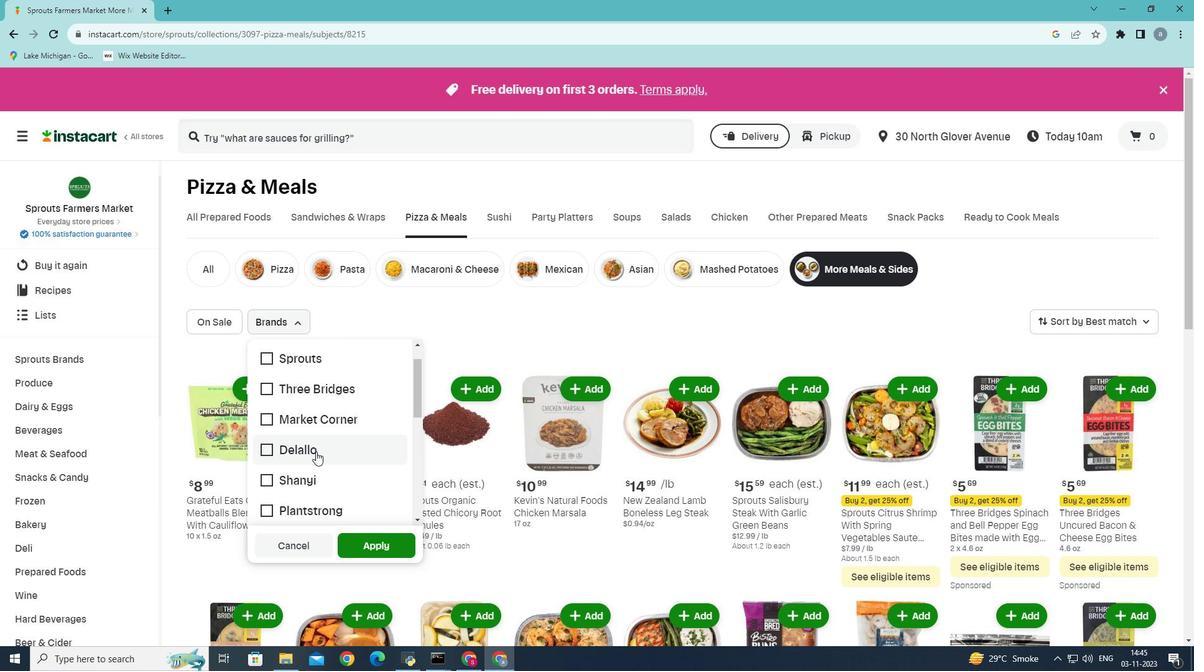 
Action: Mouse scrolled (316, 452) with delta (0, 0)
Screenshot: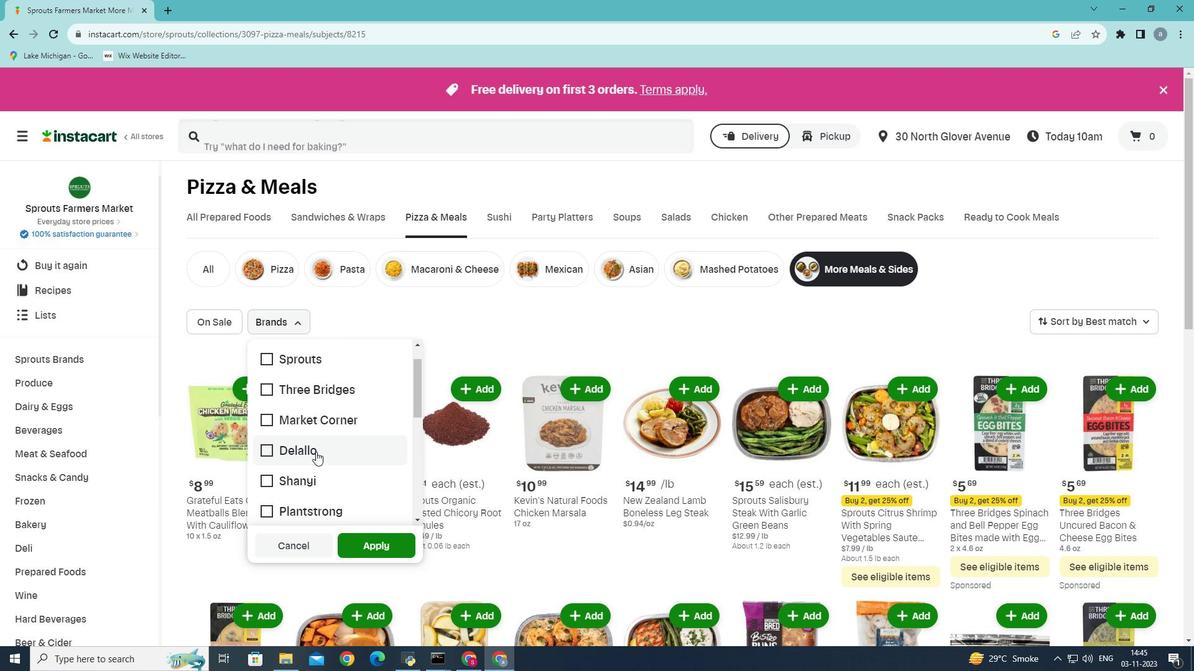 
Action: Mouse moved to (316, 449)
Screenshot: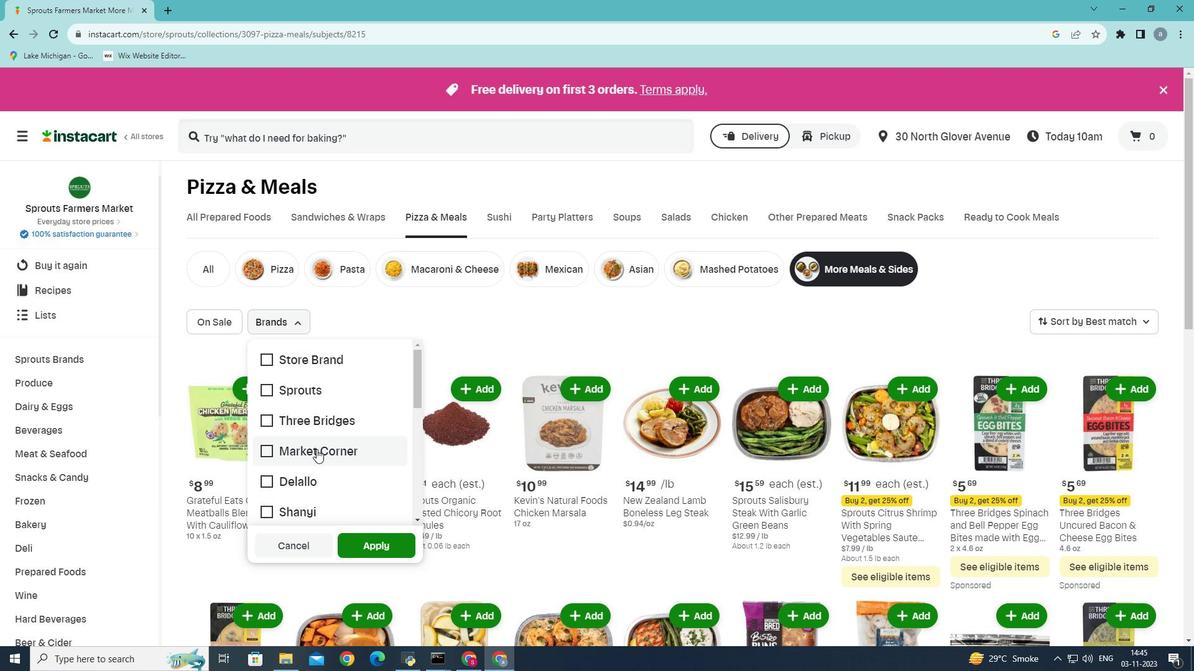 
Action: Mouse scrolled (316, 450) with delta (0, 0)
Screenshot: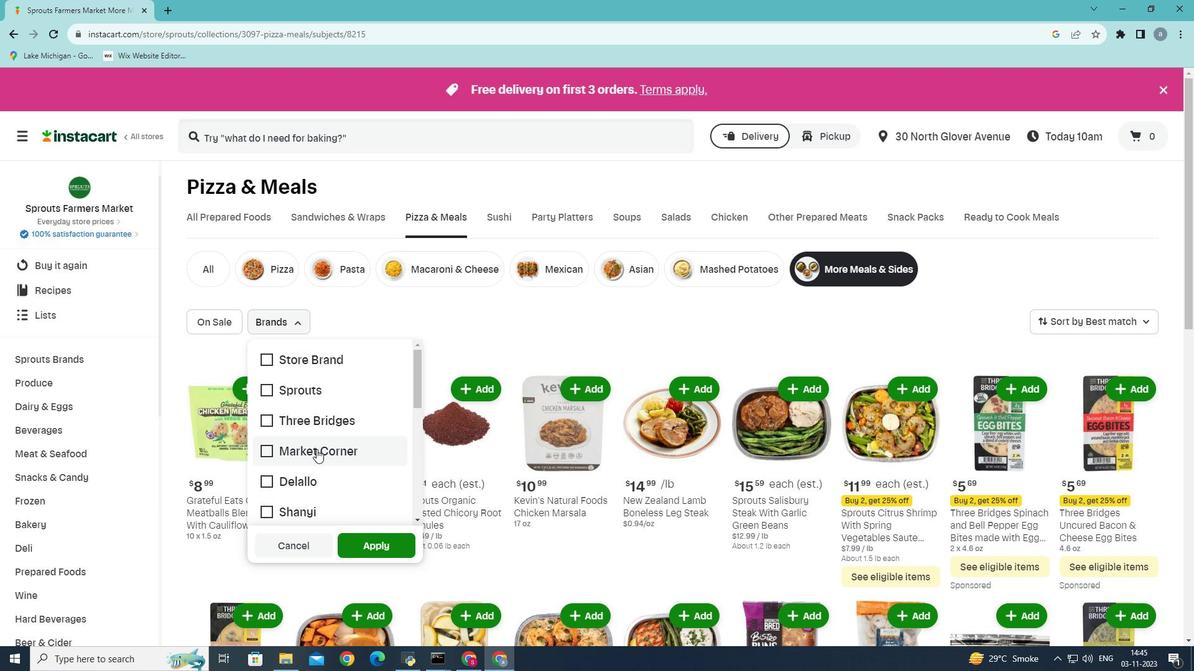 
Action: Mouse moved to (319, 446)
Screenshot: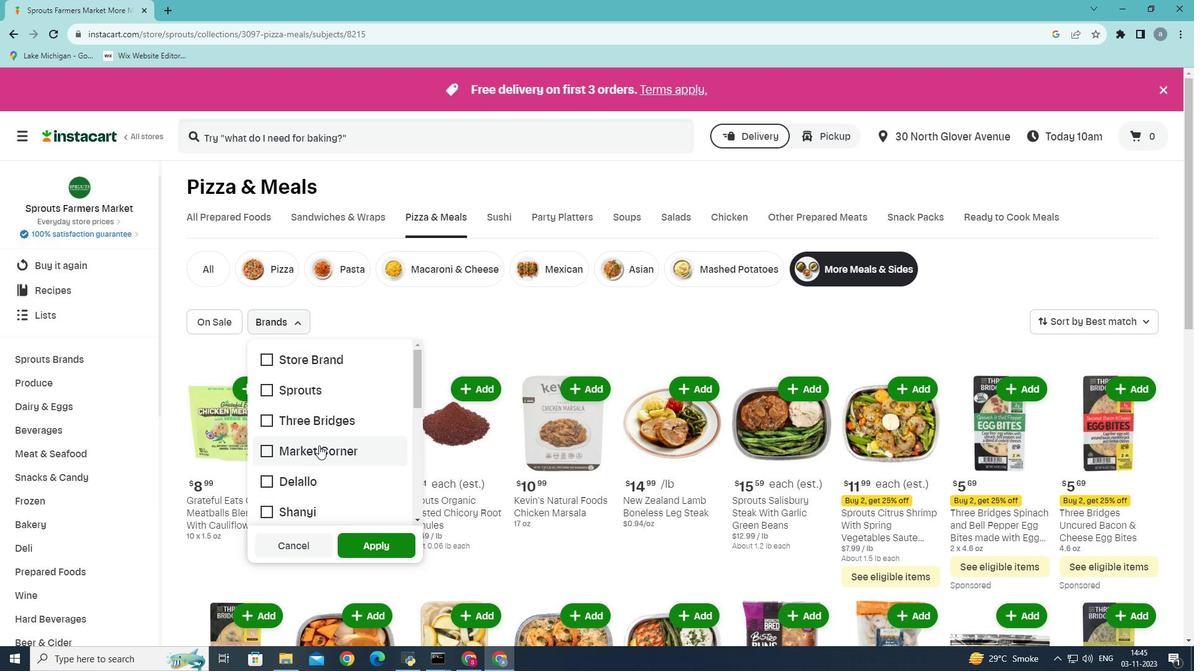 
Action: Mouse scrolled (319, 446) with delta (0, 0)
Screenshot: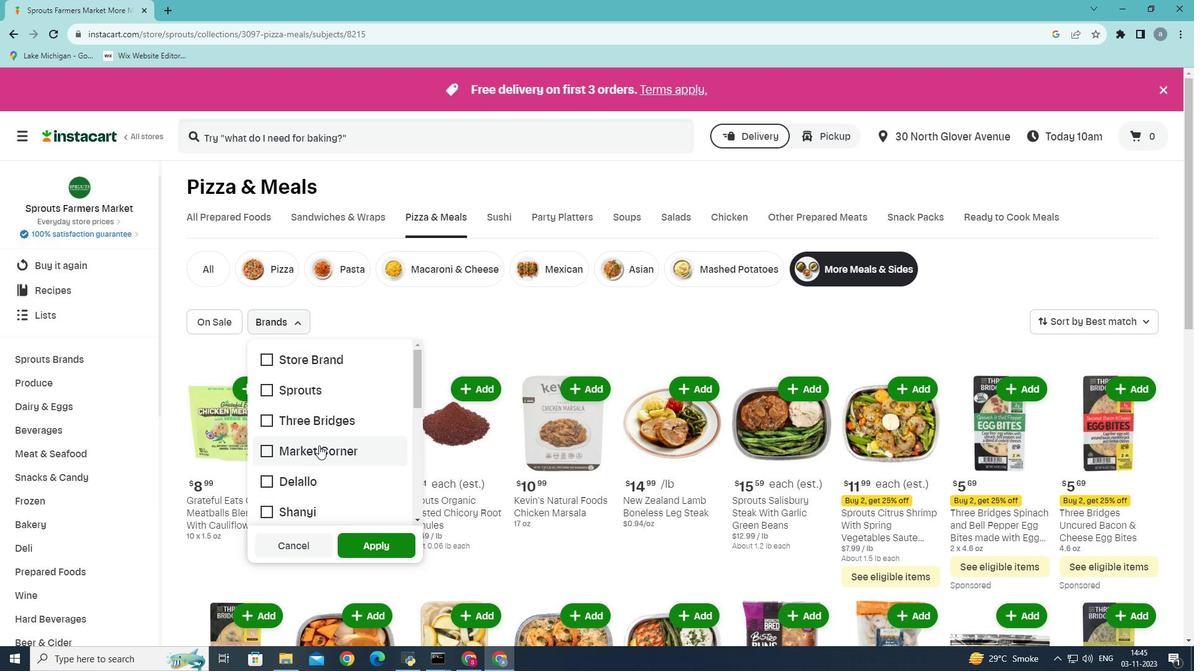 
Action: Mouse scrolled (319, 446) with delta (0, 0)
Screenshot: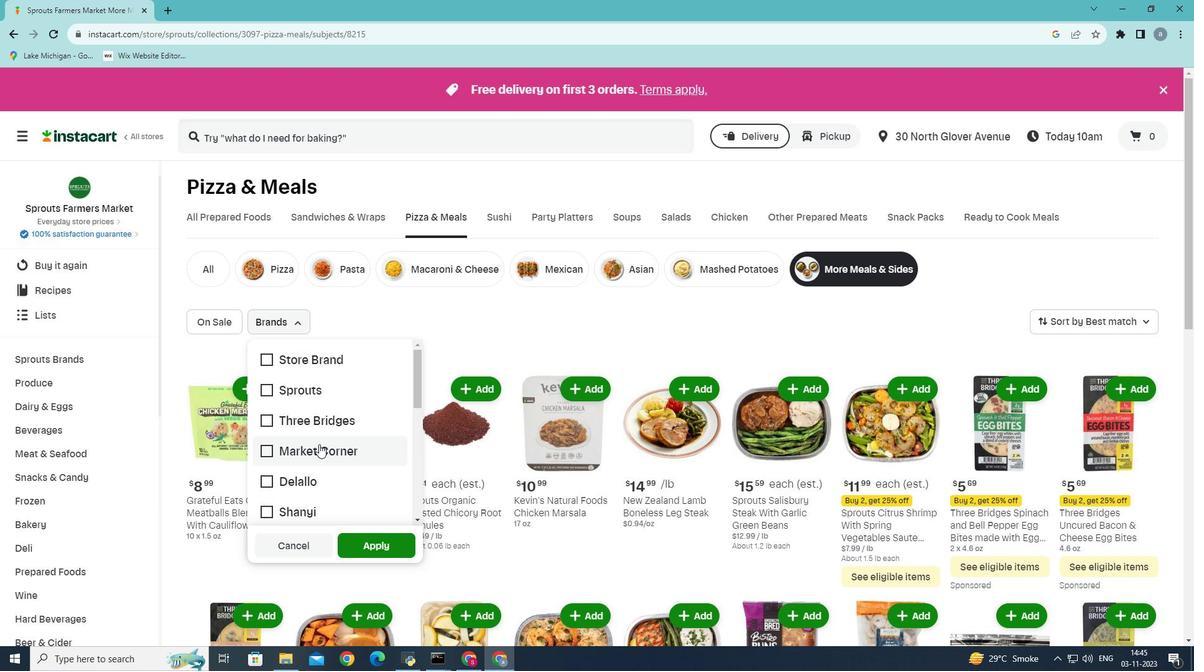 
Action: Mouse moved to (292, 553)
Screenshot: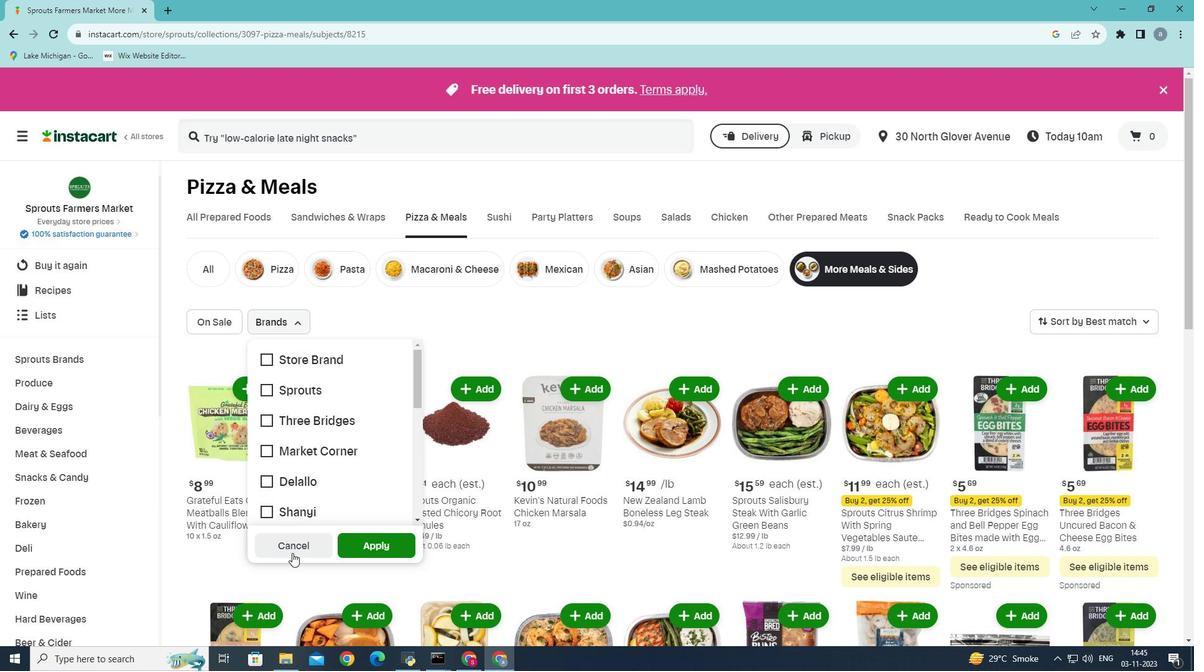 
Action: Mouse pressed left at (292, 553)
Screenshot: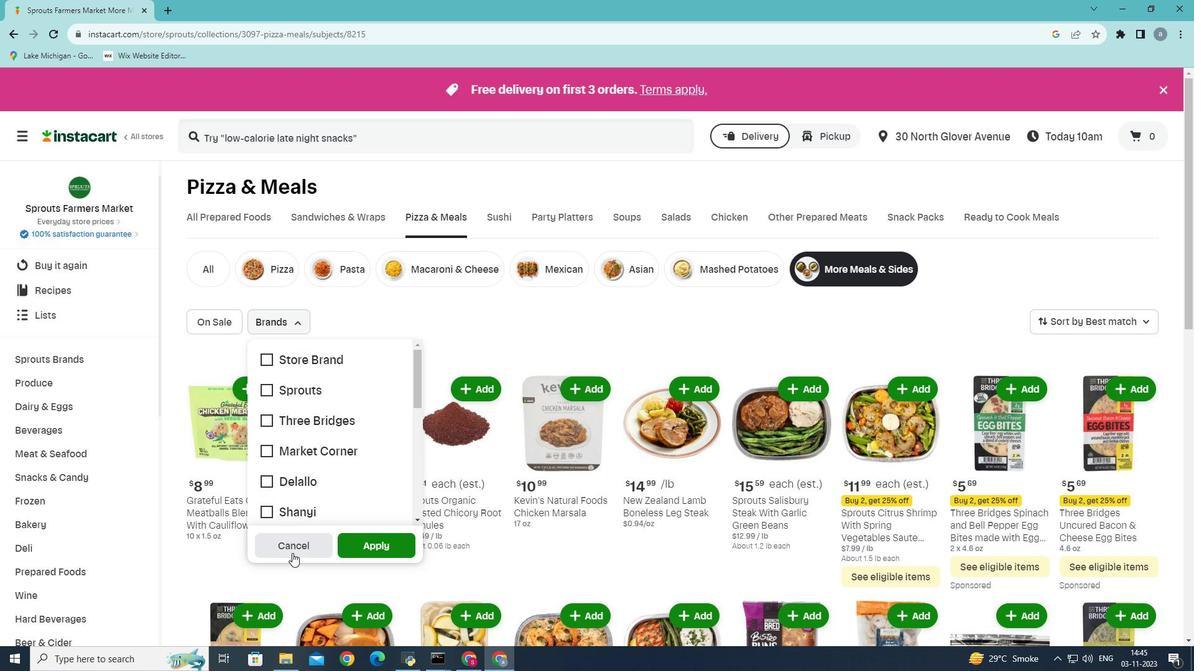 
